 Task: Look for space in Rājākhera, India from 9th June, 2023 to 16th June, 2023 for 2 adults in price range Rs.8000 to Rs.16000. Place can be entire place with 2 bedrooms having 2 beds and 1 bathroom. Property type can be house, flat, guest house. Booking option can be shelf check-in. Required host language is English.
Action: Mouse moved to (495, 61)
Screenshot: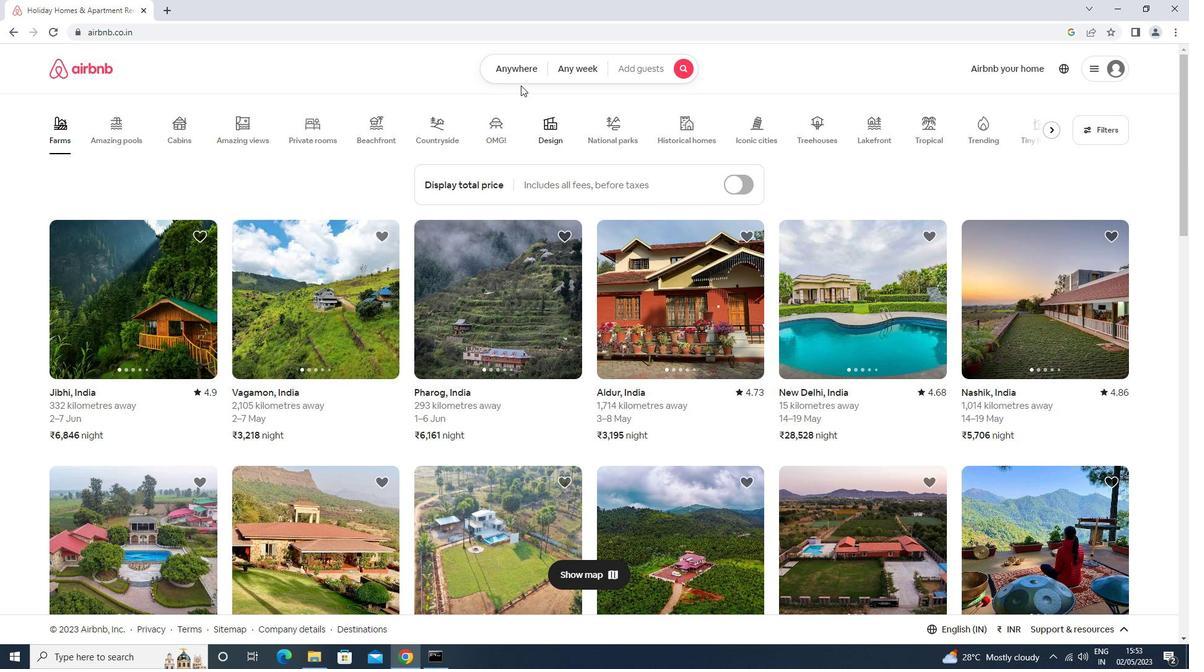 
Action: Mouse pressed left at (495, 61)
Screenshot: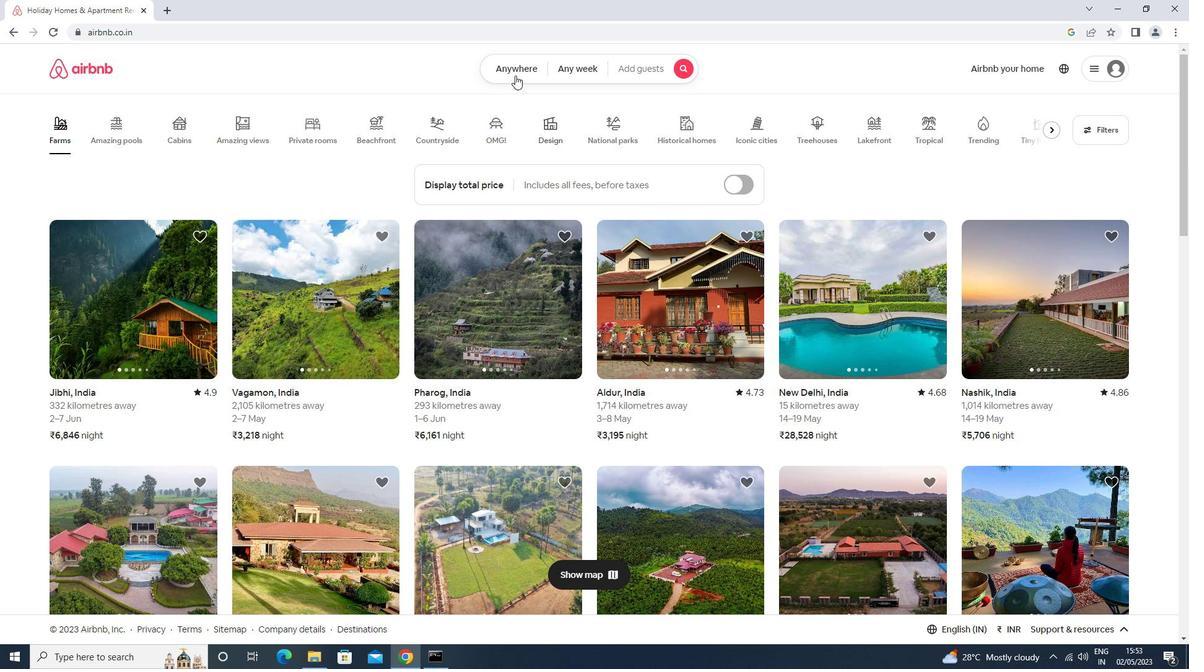 
Action: Mouse moved to (459, 120)
Screenshot: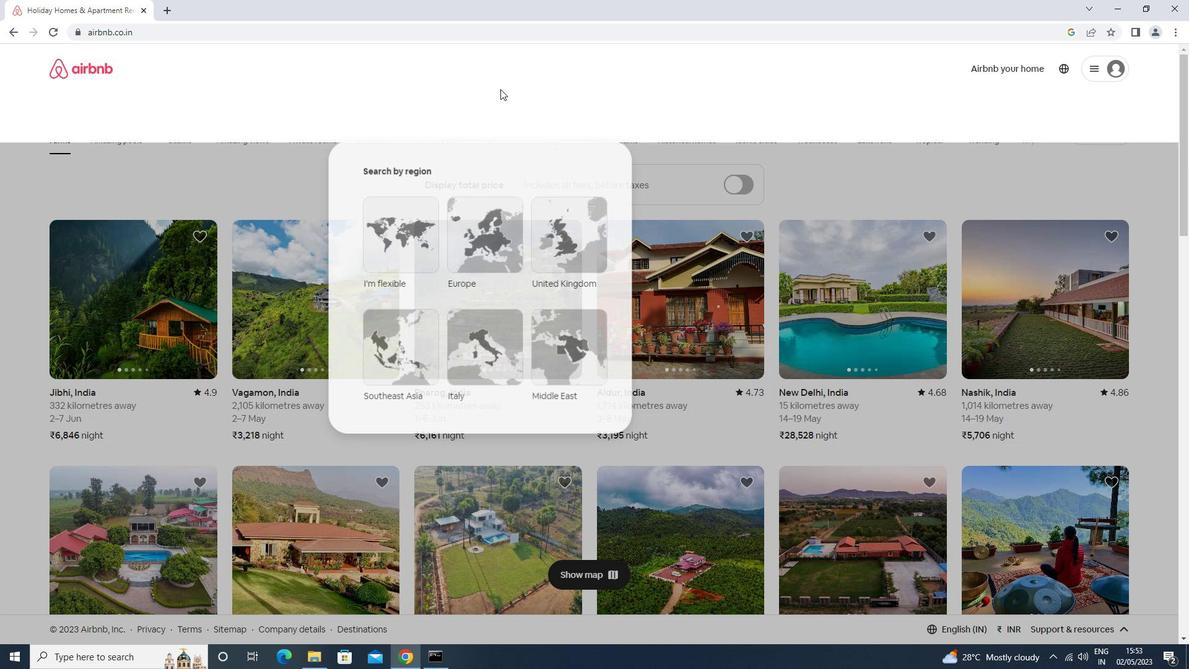 
Action: Mouse pressed left at (459, 120)
Screenshot: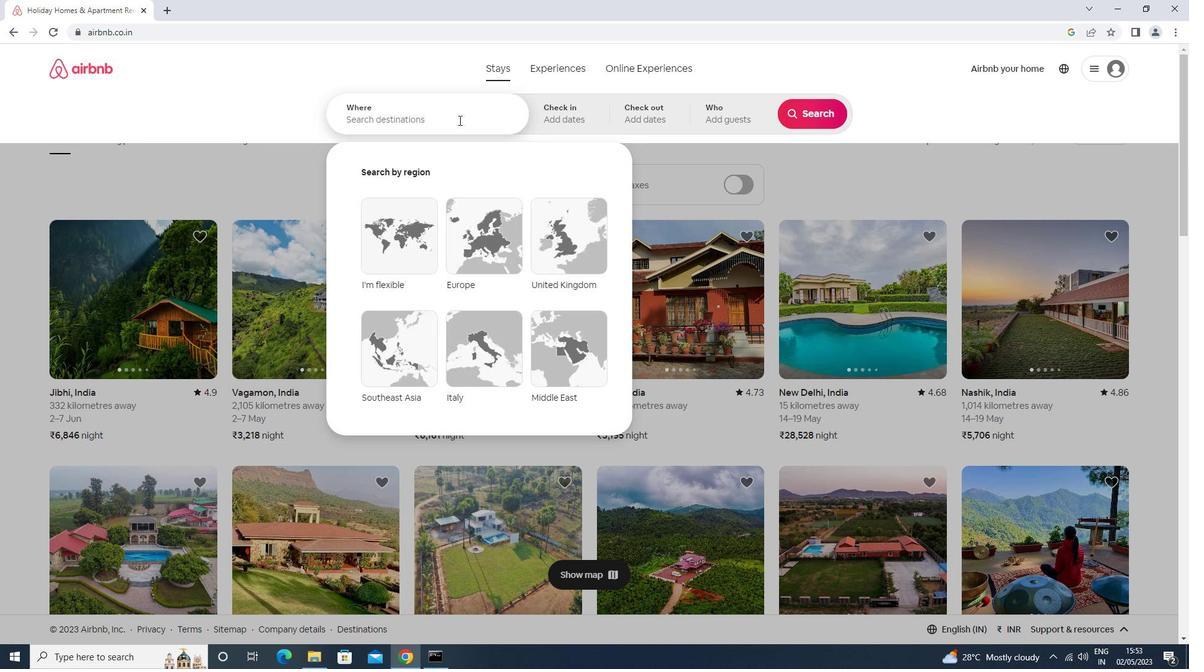 
Action: Key pressed <Key.caps_lock>r<Key.caps_lock>ajakher<Key.down><Key.down><Key.enter>
Screenshot: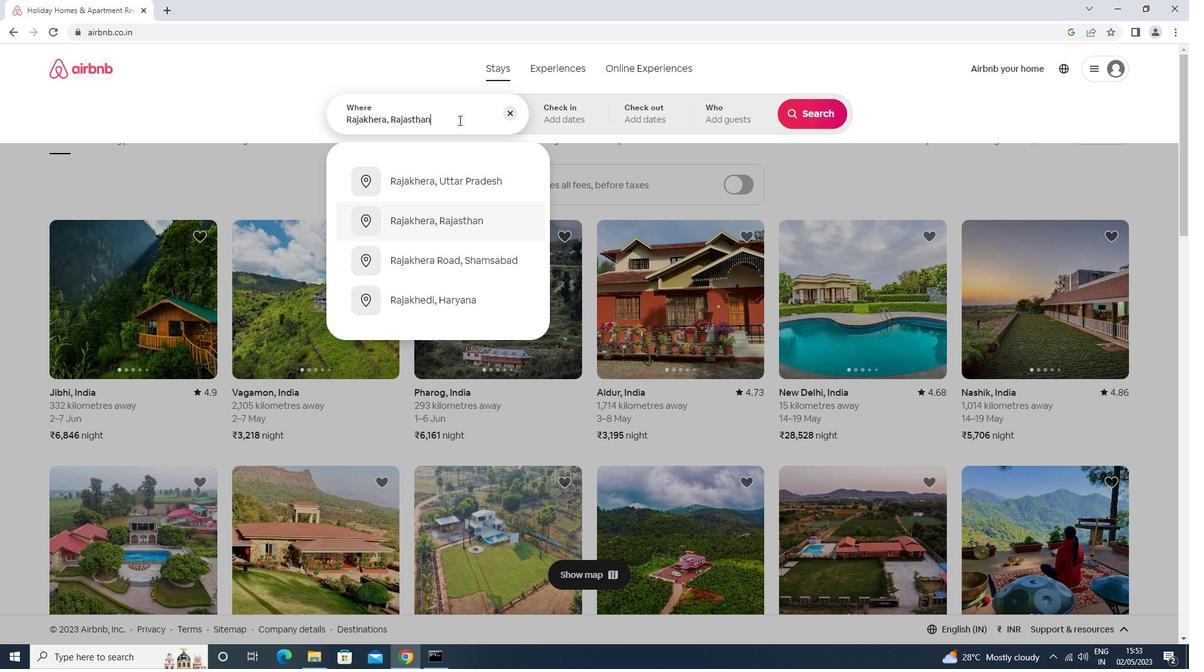 
Action: Mouse moved to (763, 288)
Screenshot: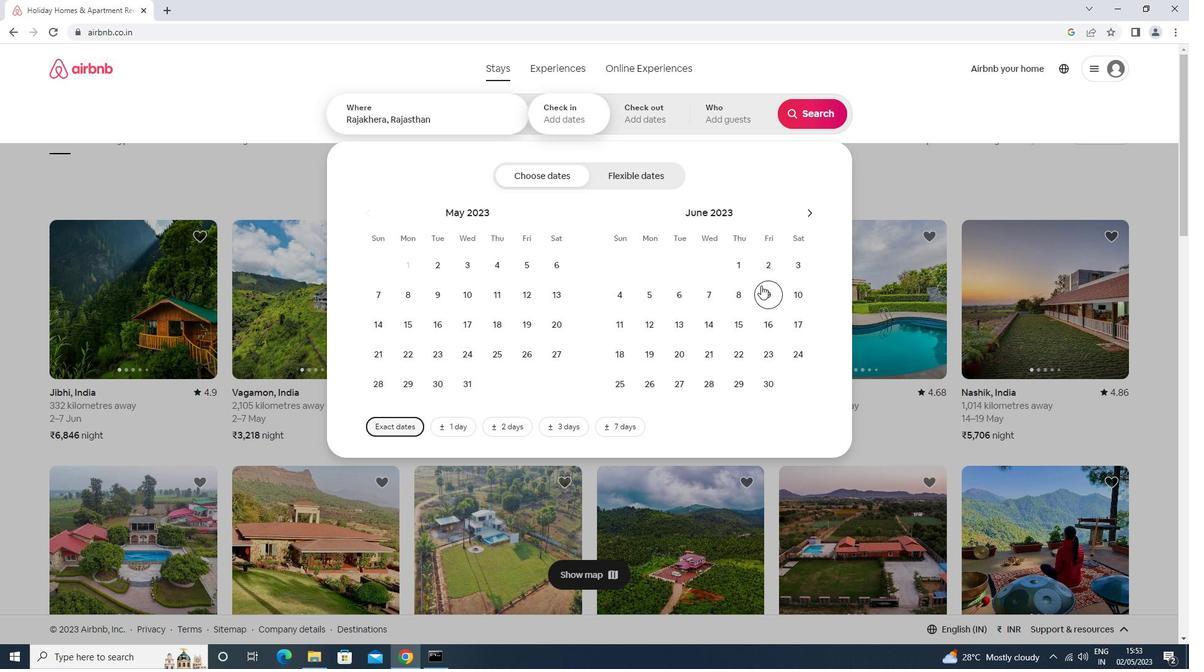 
Action: Mouse pressed left at (763, 288)
Screenshot: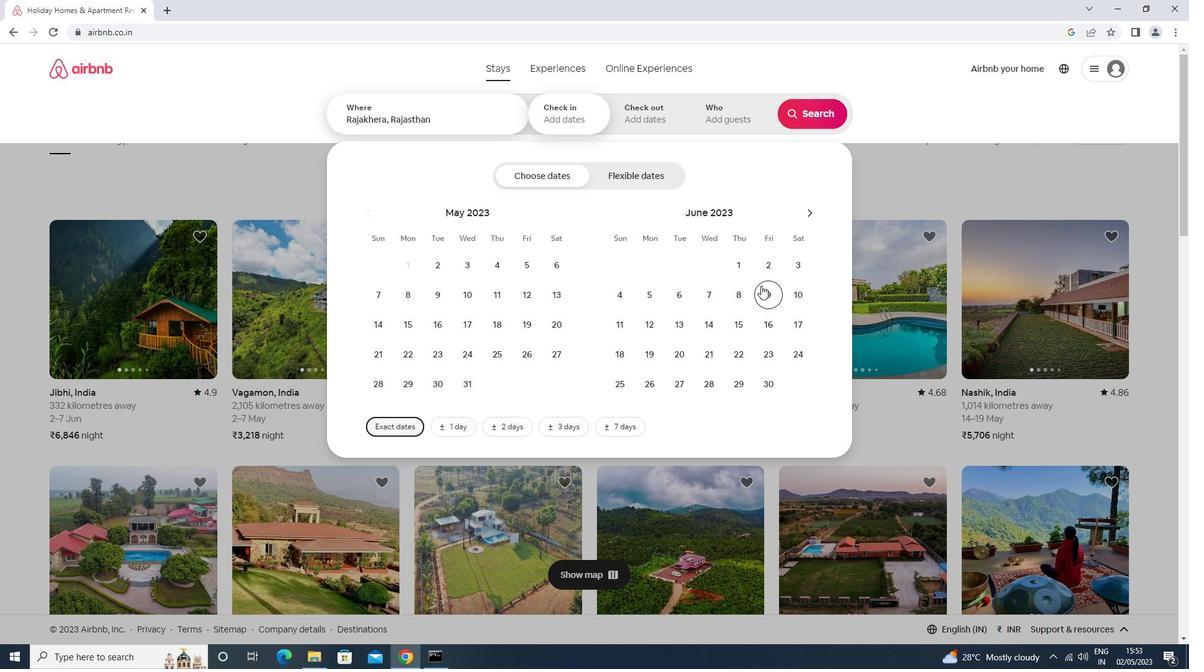 
Action: Mouse moved to (764, 321)
Screenshot: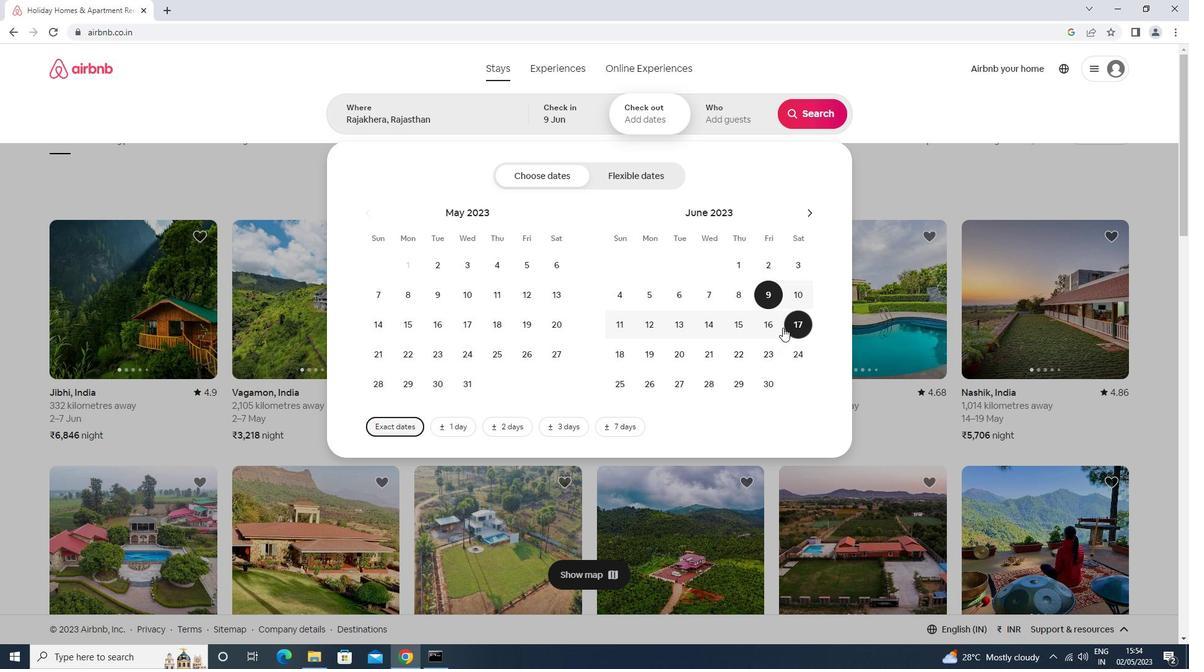 
Action: Mouse pressed left at (764, 321)
Screenshot: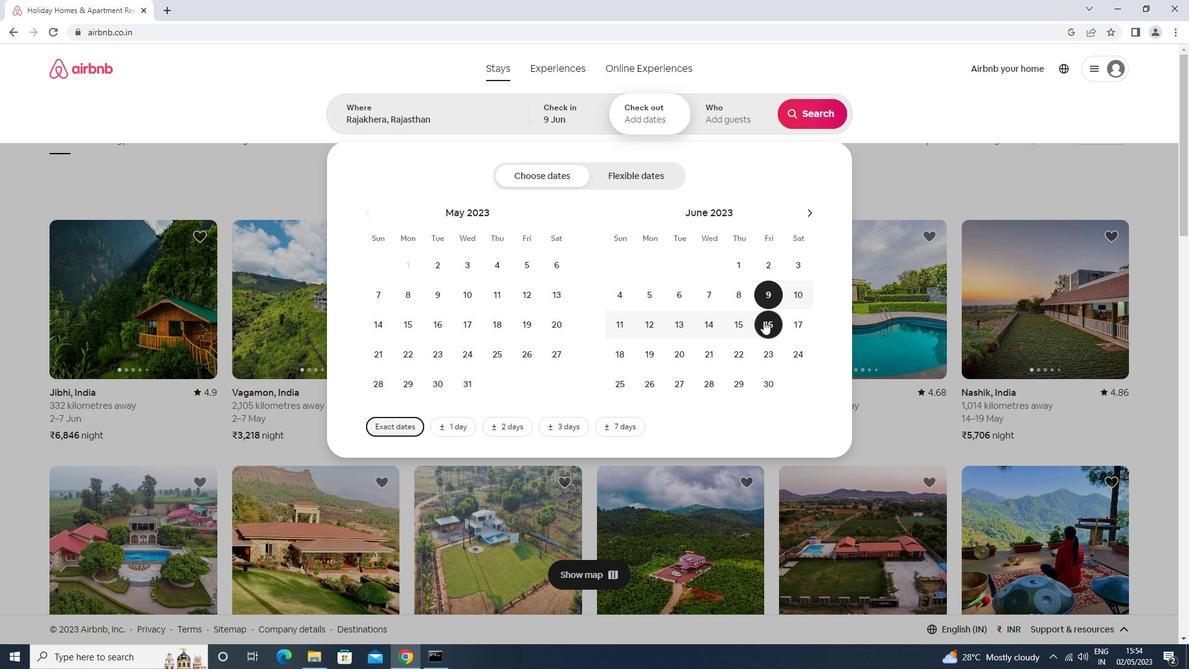 
Action: Mouse moved to (729, 127)
Screenshot: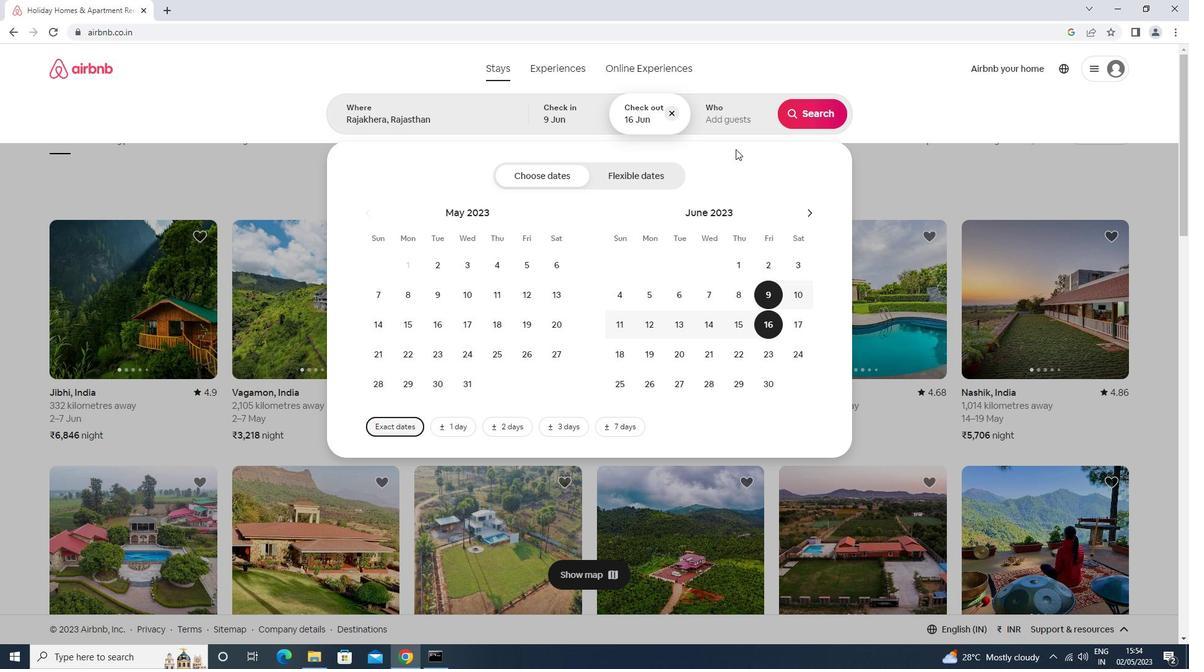 
Action: Mouse pressed left at (729, 127)
Screenshot: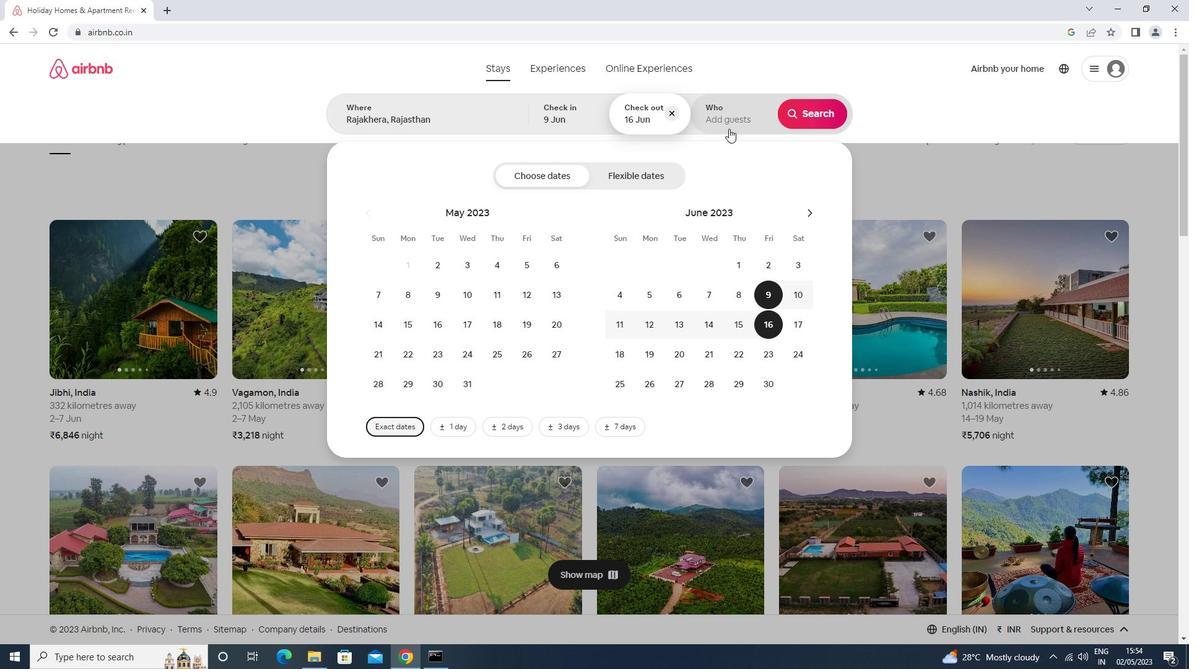 
Action: Mouse moved to (812, 177)
Screenshot: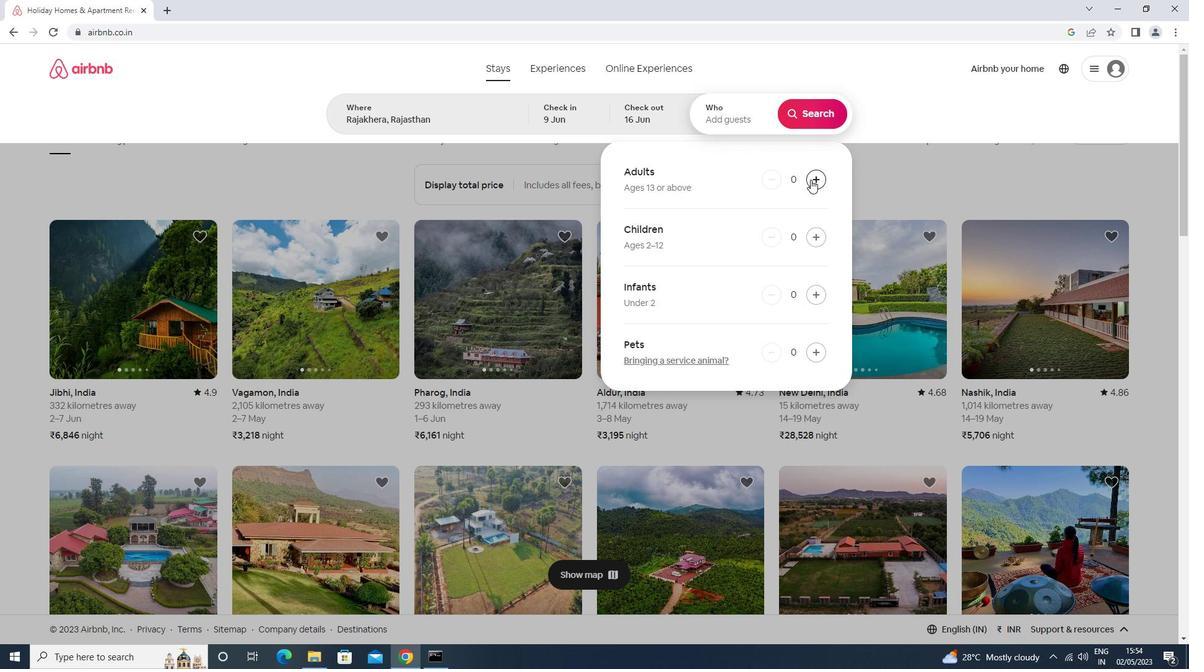 
Action: Mouse pressed left at (812, 177)
Screenshot: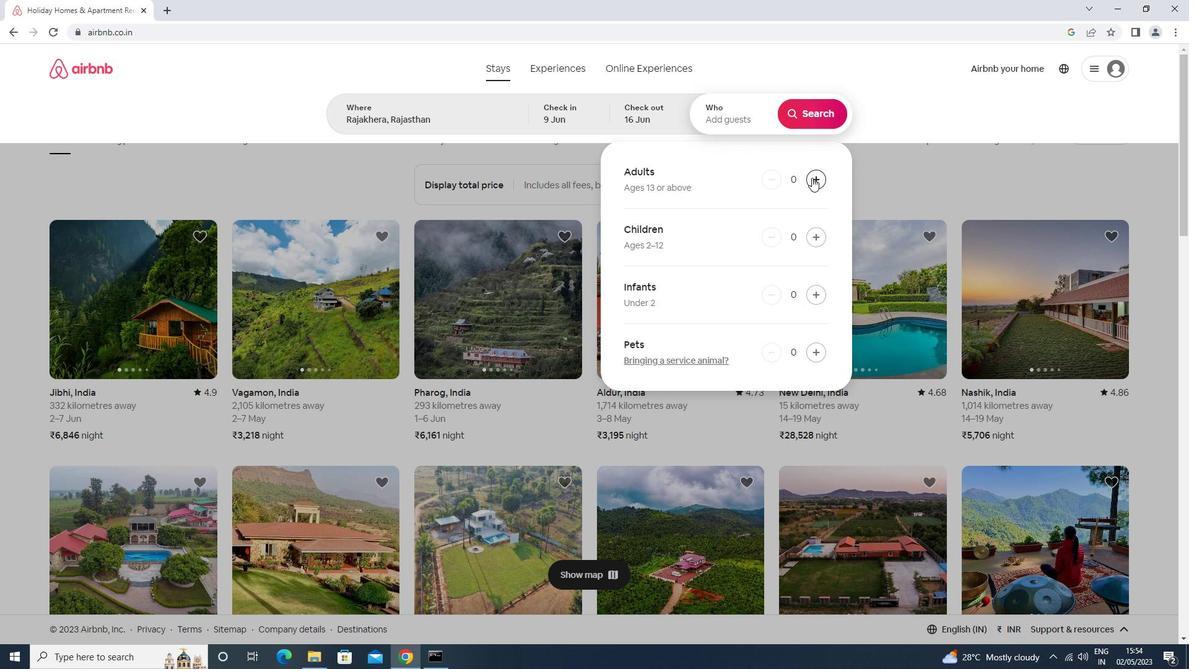 
Action: Mouse pressed left at (812, 177)
Screenshot: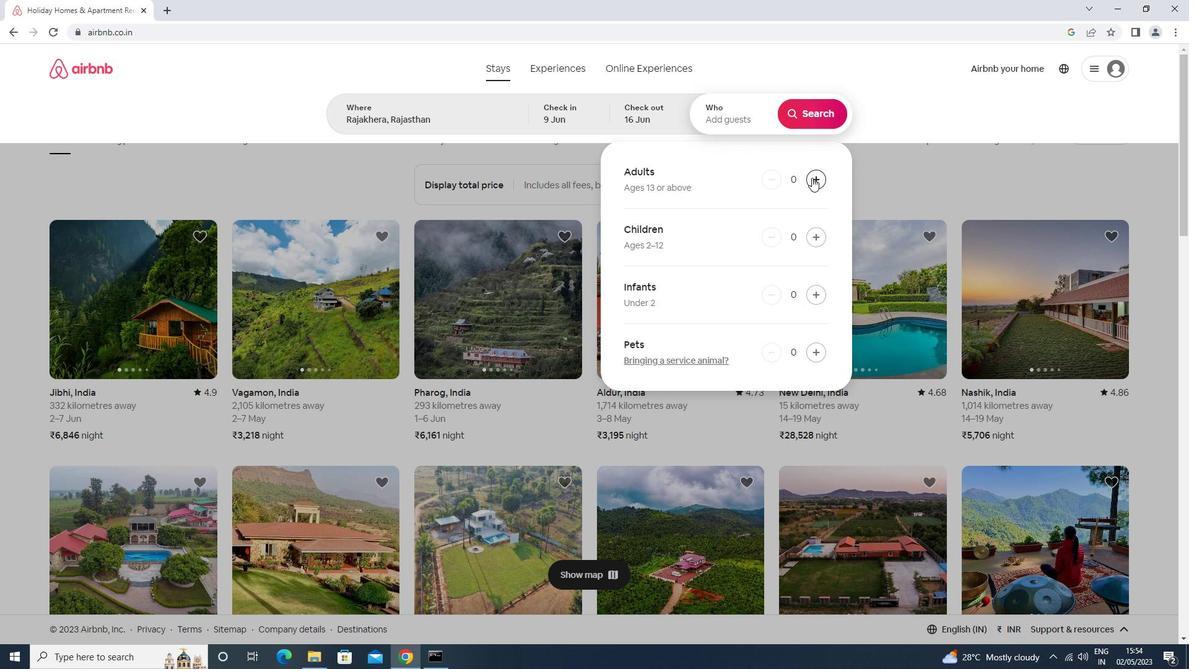 
Action: Mouse moved to (814, 111)
Screenshot: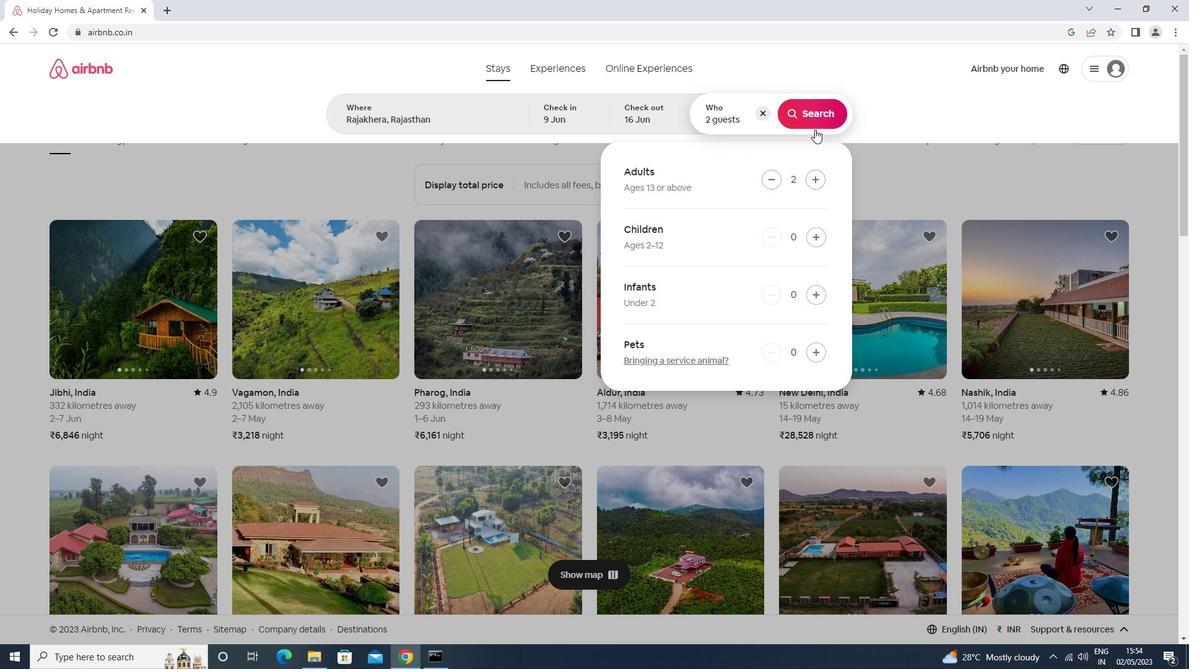 
Action: Mouse pressed left at (814, 111)
Screenshot: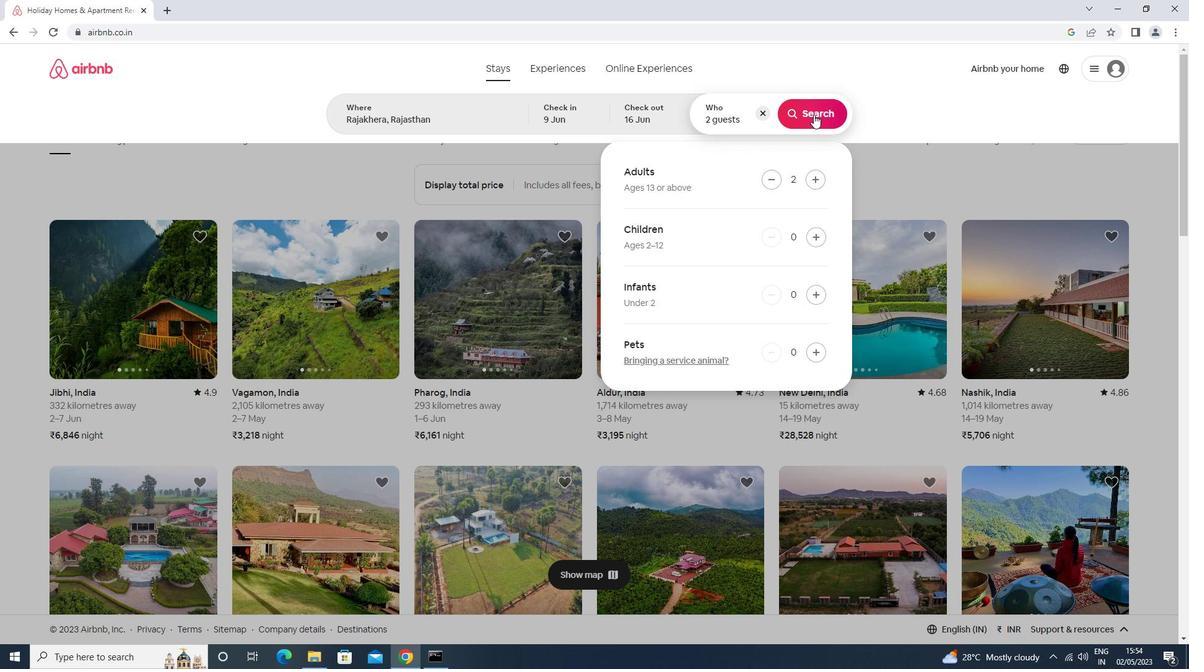 
Action: Mouse moved to (1134, 114)
Screenshot: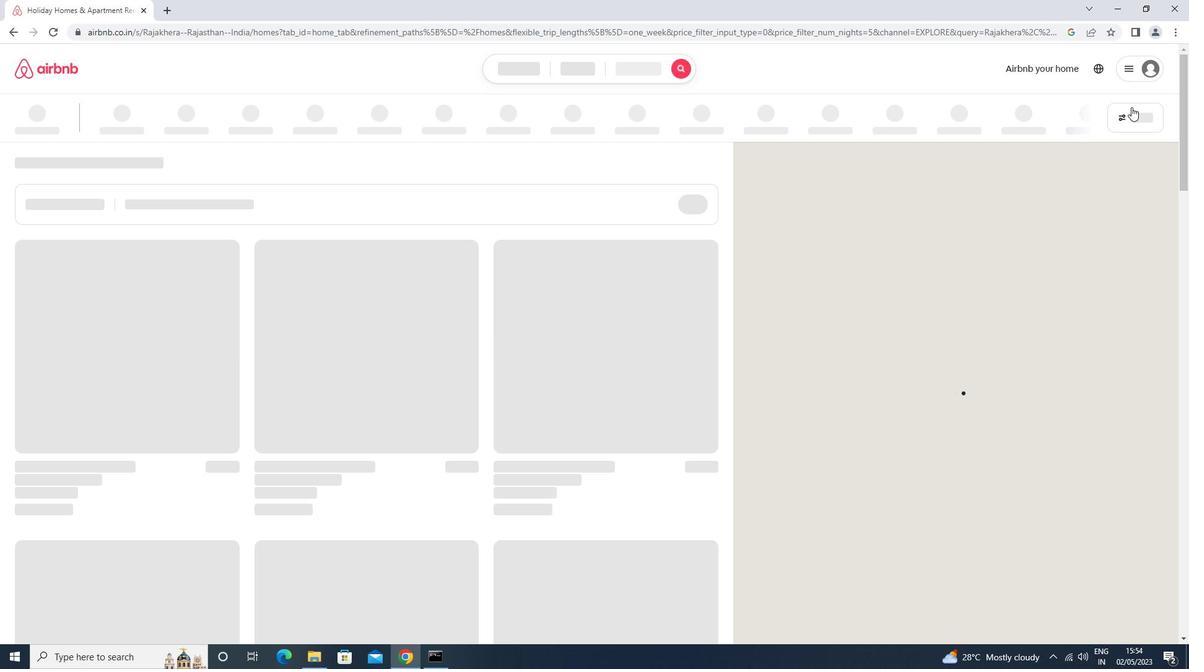 
Action: Mouse pressed left at (1134, 114)
Screenshot: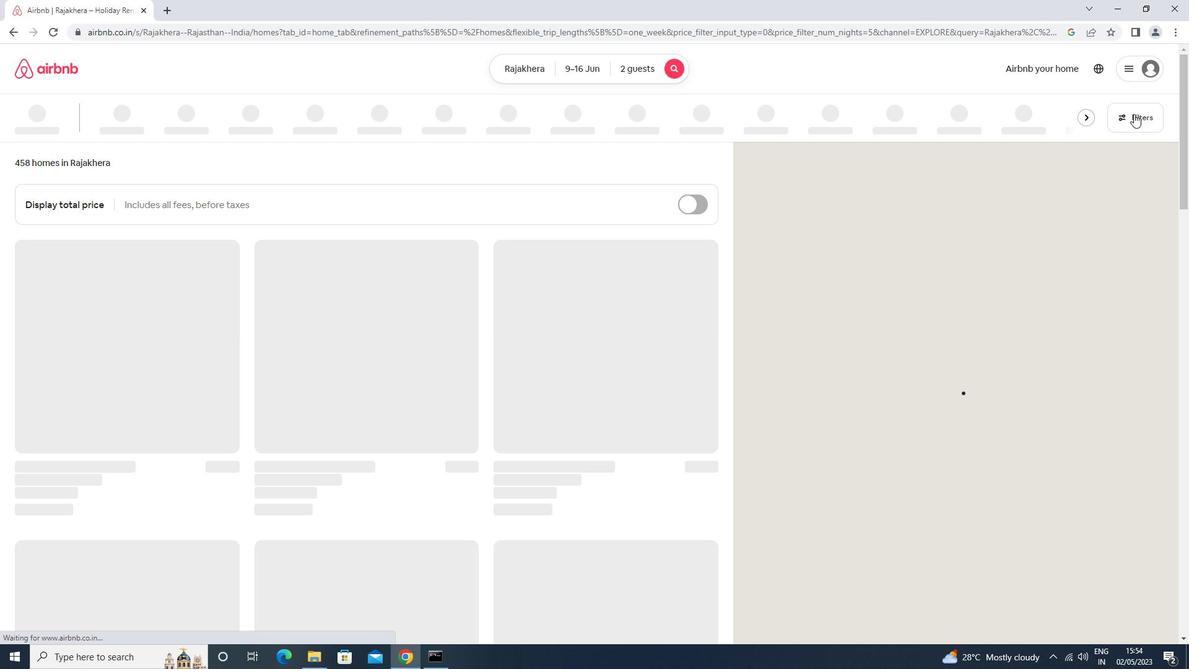 
Action: Mouse moved to (518, 274)
Screenshot: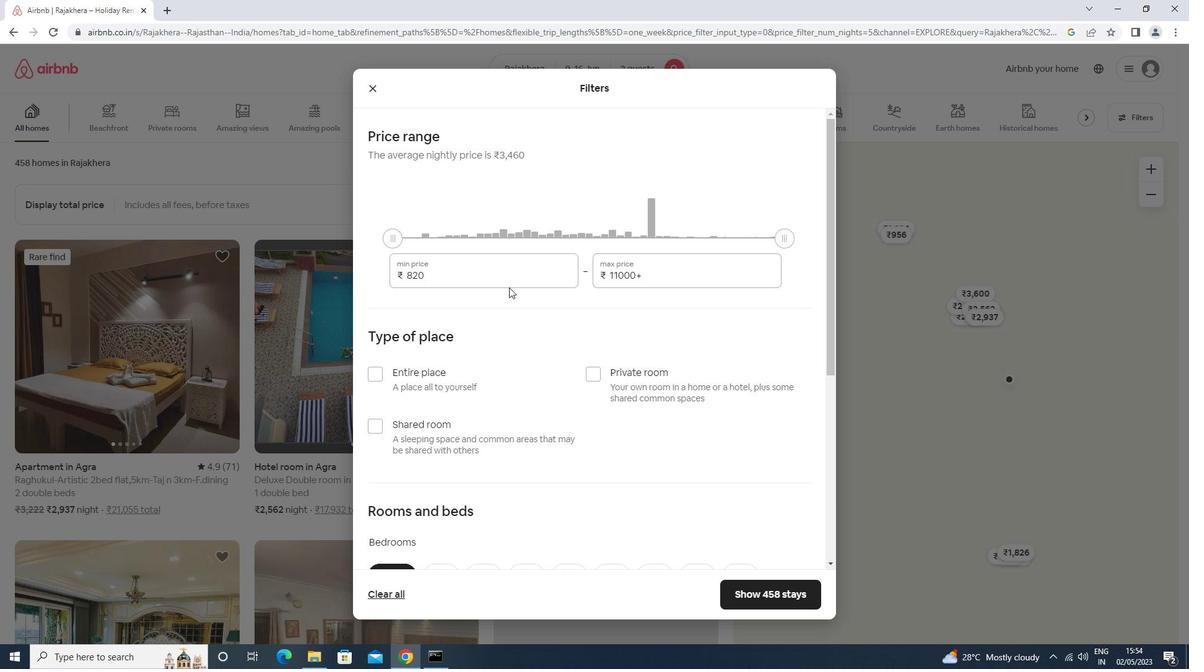 
Action: Mouse pressed left at (518, 274)
Screenshot: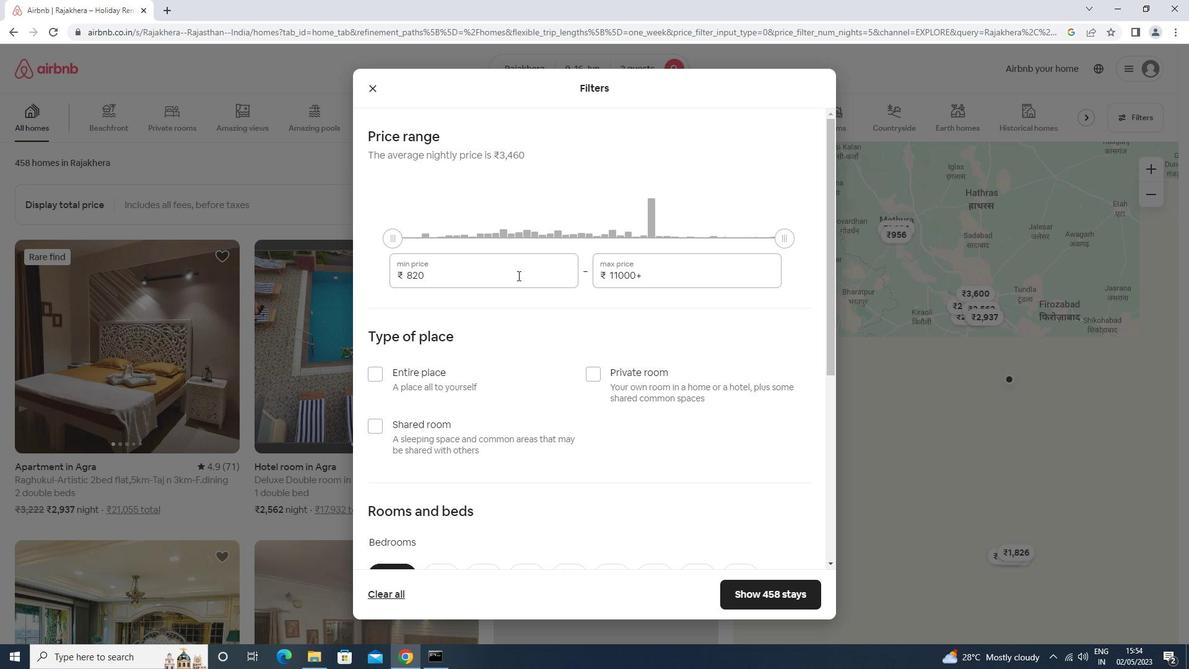 
Action: Key pressed <Key.backspace><Key.backspace><Key.backspace><Key.backspace><Key.backspace><Key.backspace><Key.backspace><Key.backspace>8000<Key.tab>16000
Screenshot: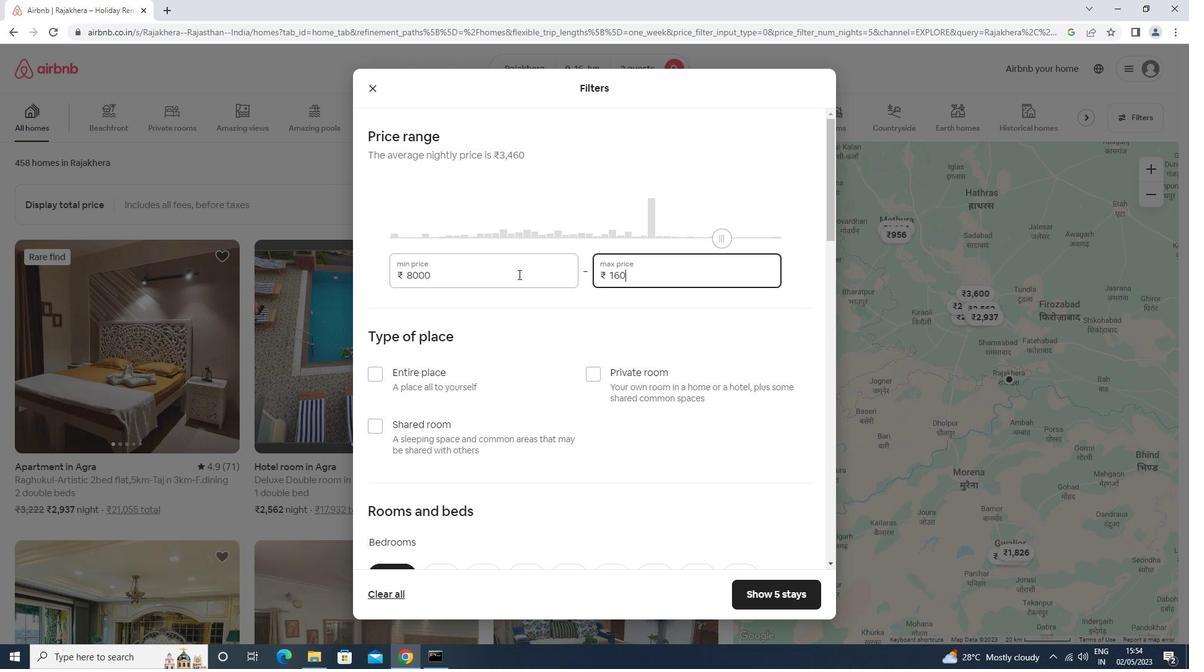 
Action: Mouse moved to (426, 378)
Screenshot: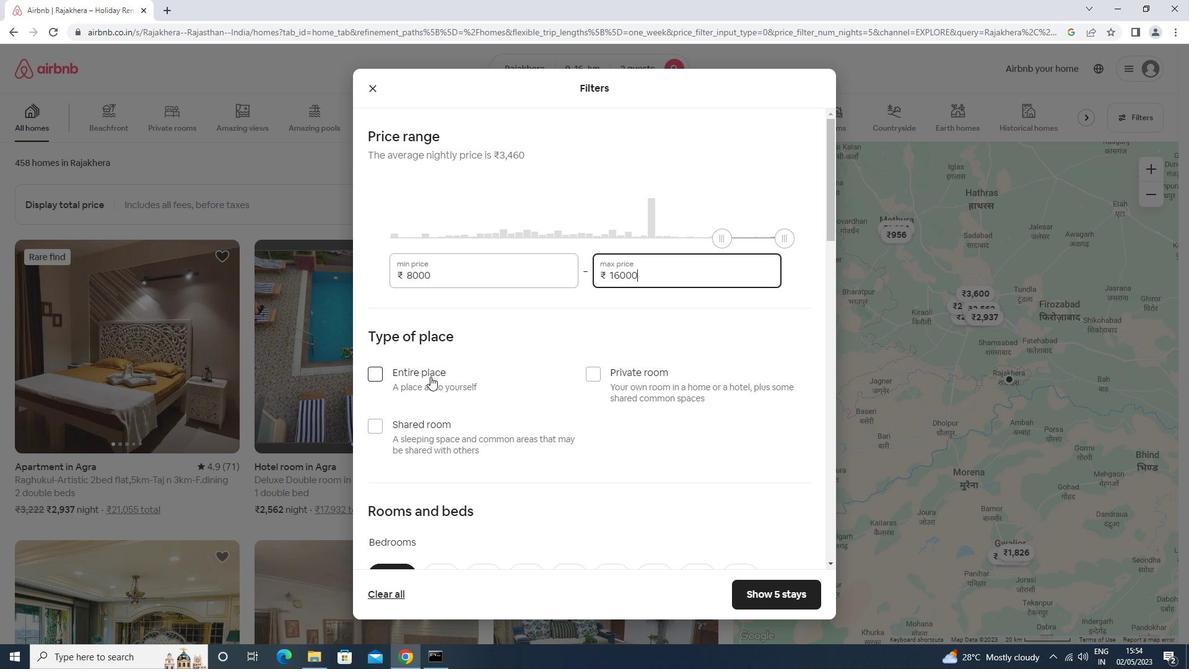 
Action: Mouse pressed left at (426, 378)
Screenshot: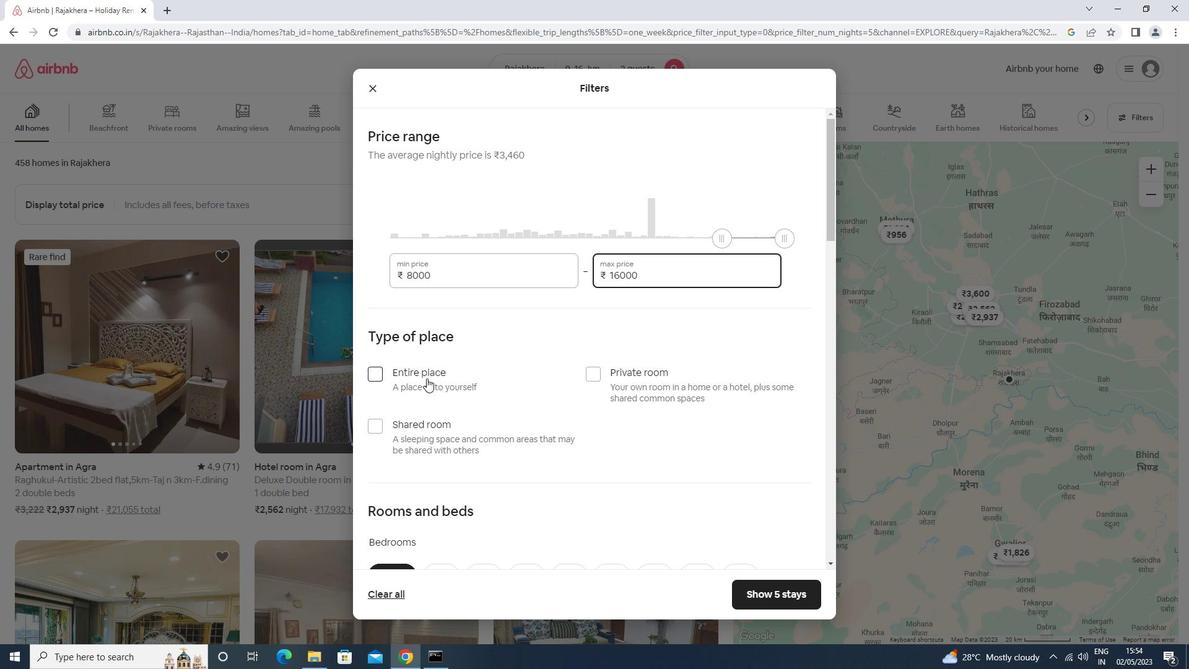 
Action: Mouse scrolled (426, 378) with delta (0, 0)
Screenshot: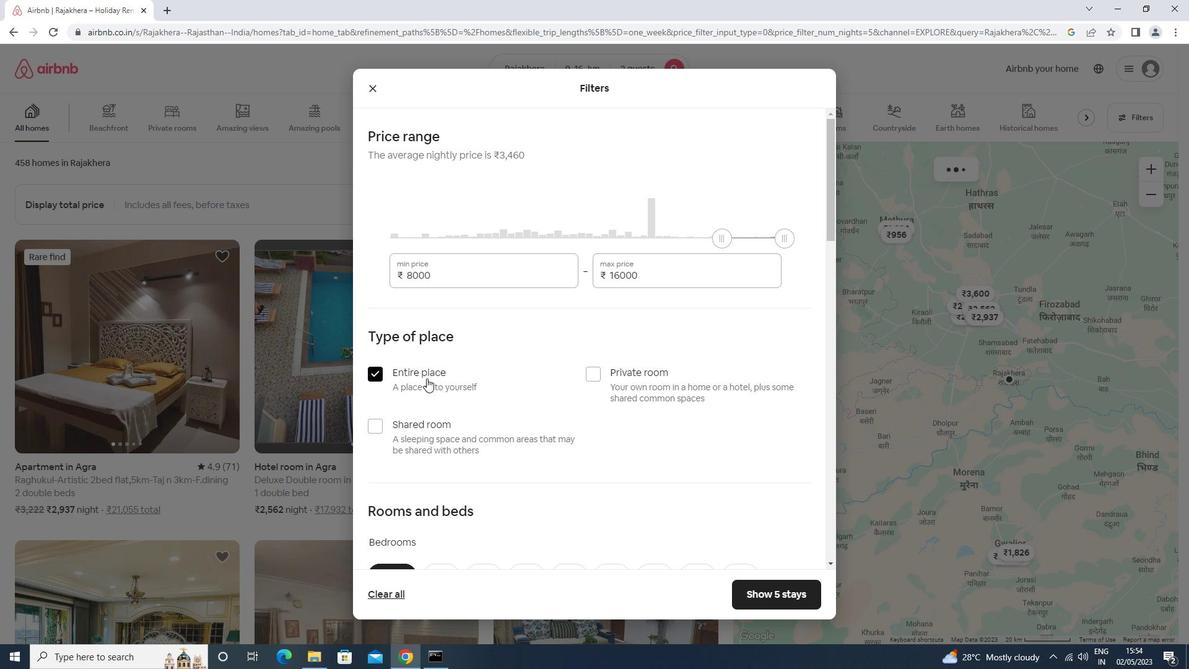 
Action: Mouse scrolled (426, 378) with delta (0, 0)
Screenshot: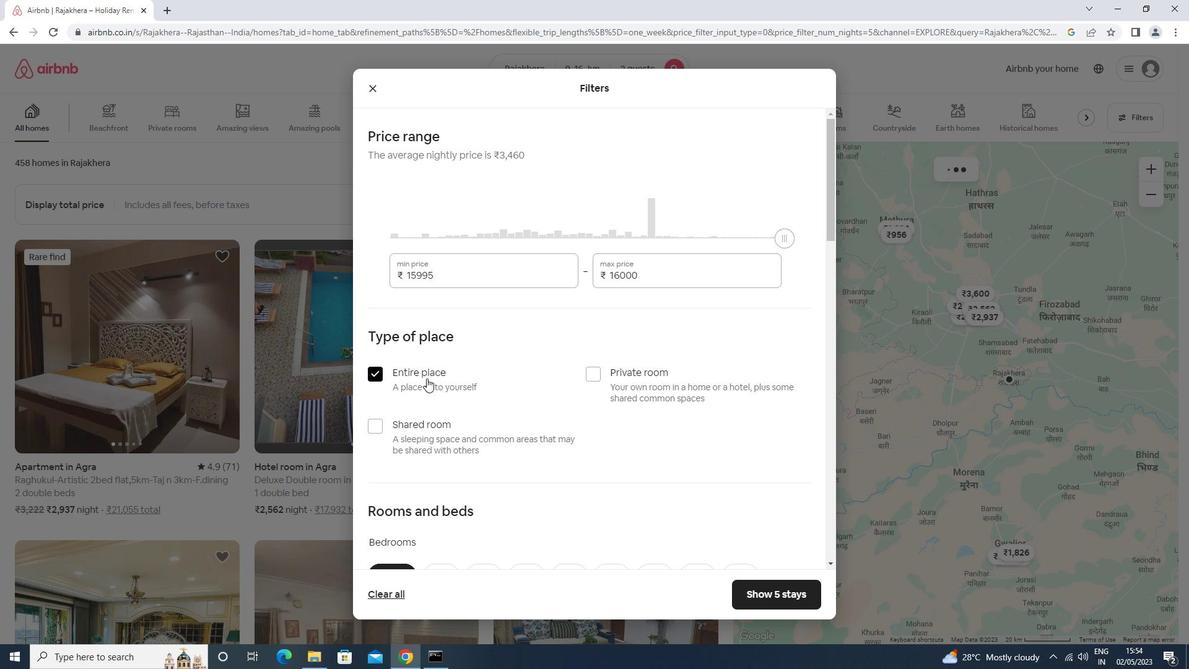 
Action: Mouse moved to (487, 456)
Screenshot: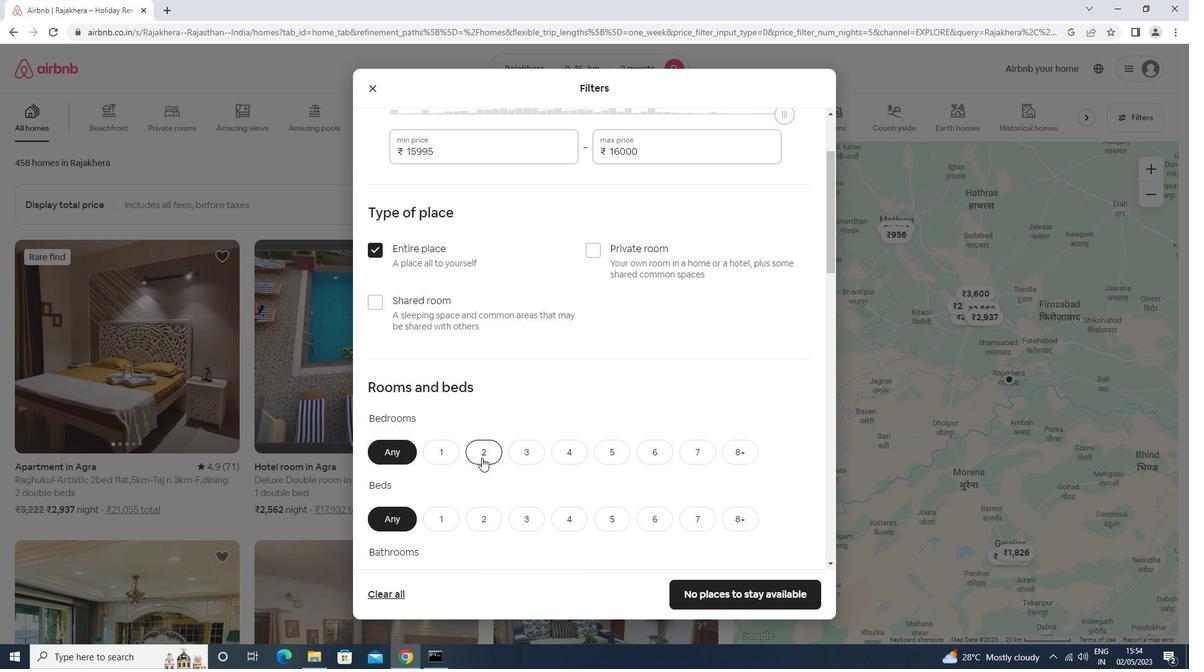 
Action: Mouse pressed left at (487, 456)
Screenshot: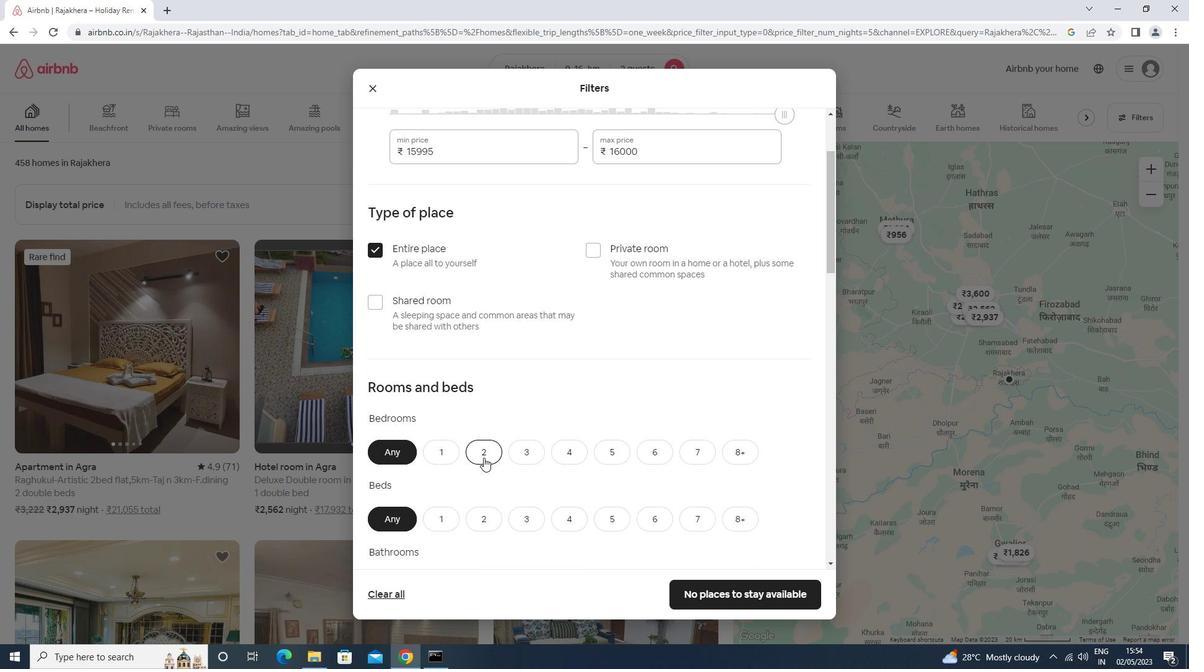 
Action: Mouse scrolled (487, 455) with delta (0, 0)
Screenshot: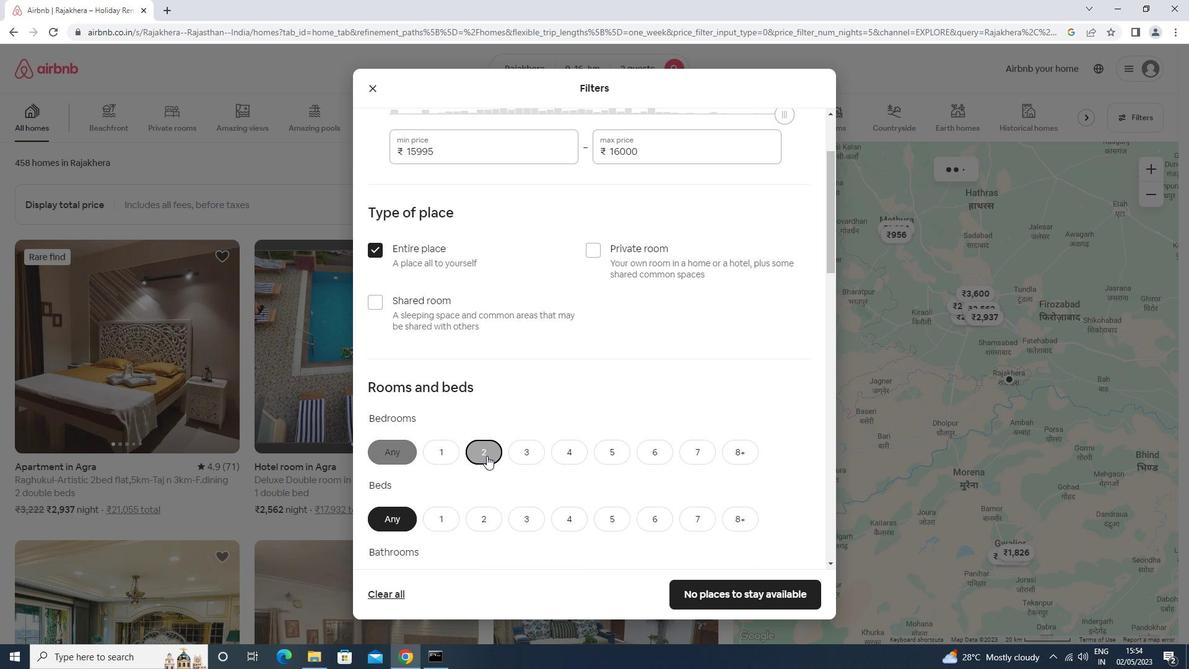
Action: Mouse scrolled (487, 455) with delta (0, 0)
Screenshot: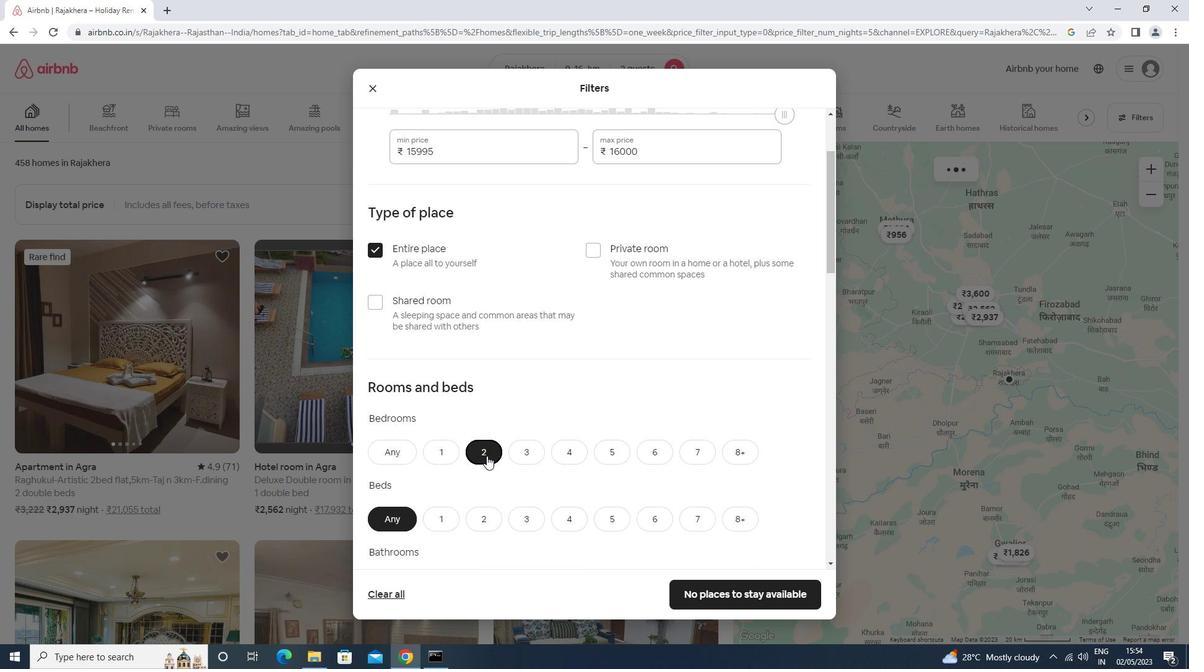 
Action: Mouse scrolled (487, 455) with delta (0, 0)
Screenshot: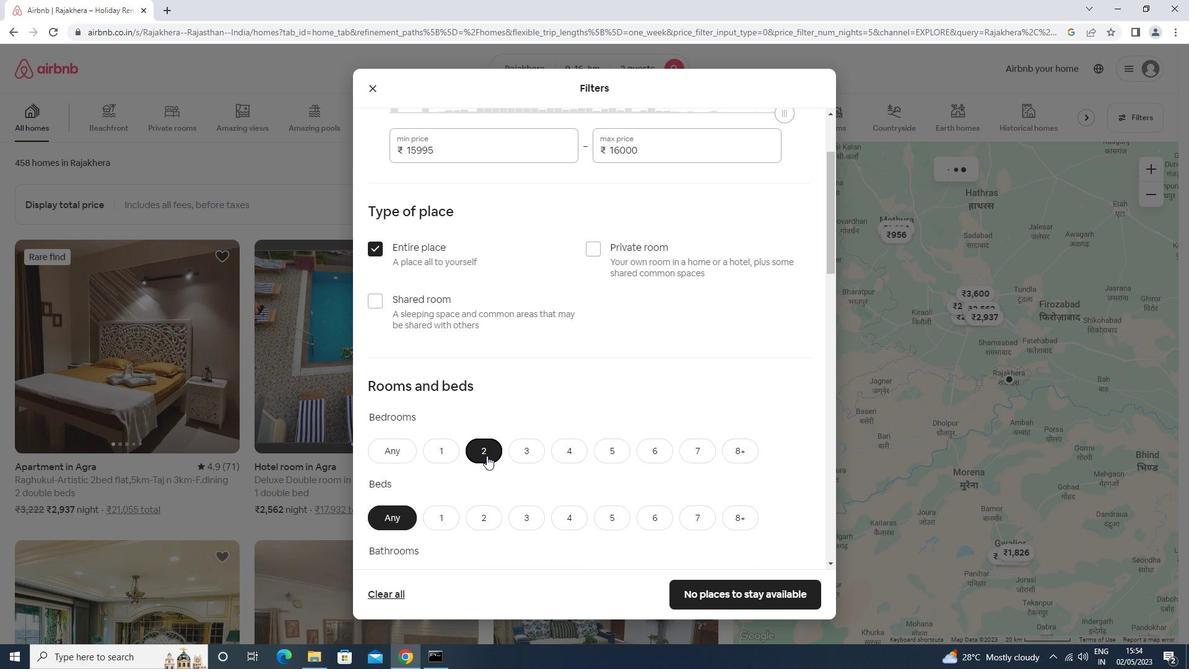 
Action: Mouse moved to (487, 342)
Screenshot: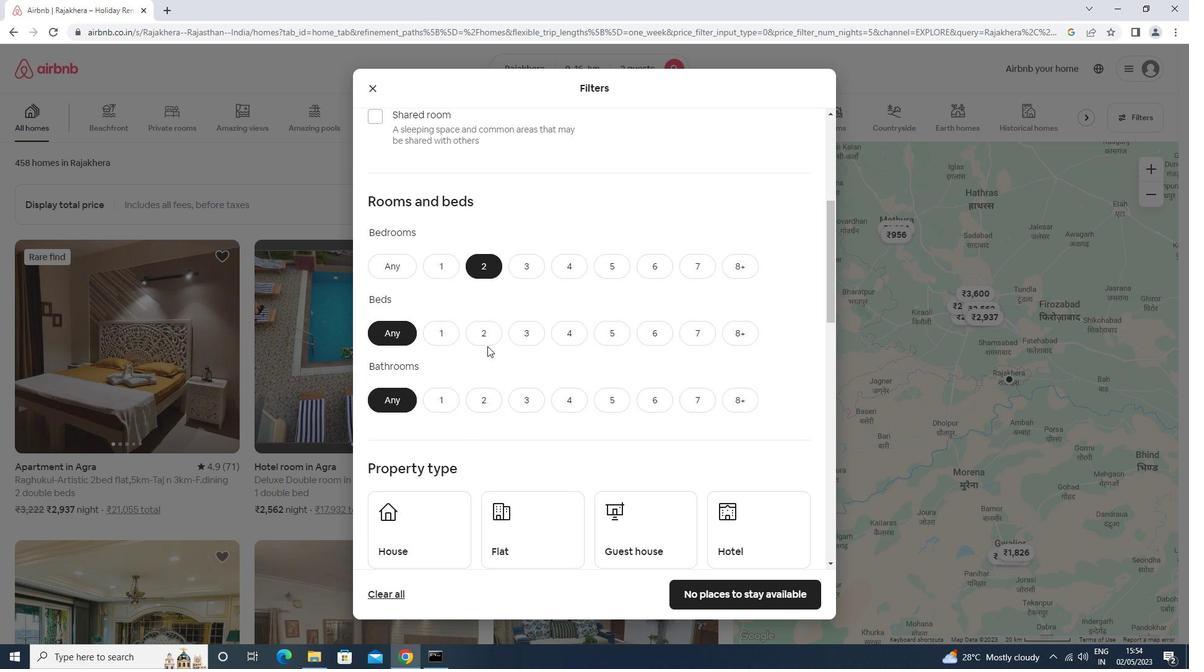 
Action: Mouse pressed left at (487, 342)
Screenshot: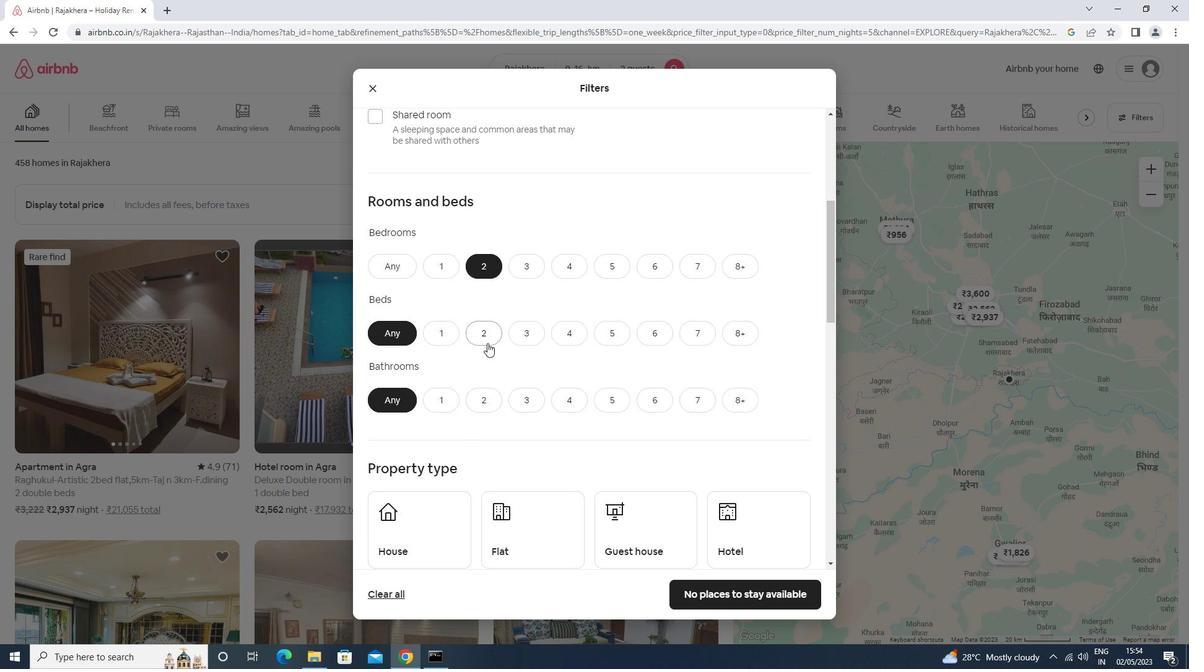 
Action: Mouse moved to (444, 404)
Screenshot: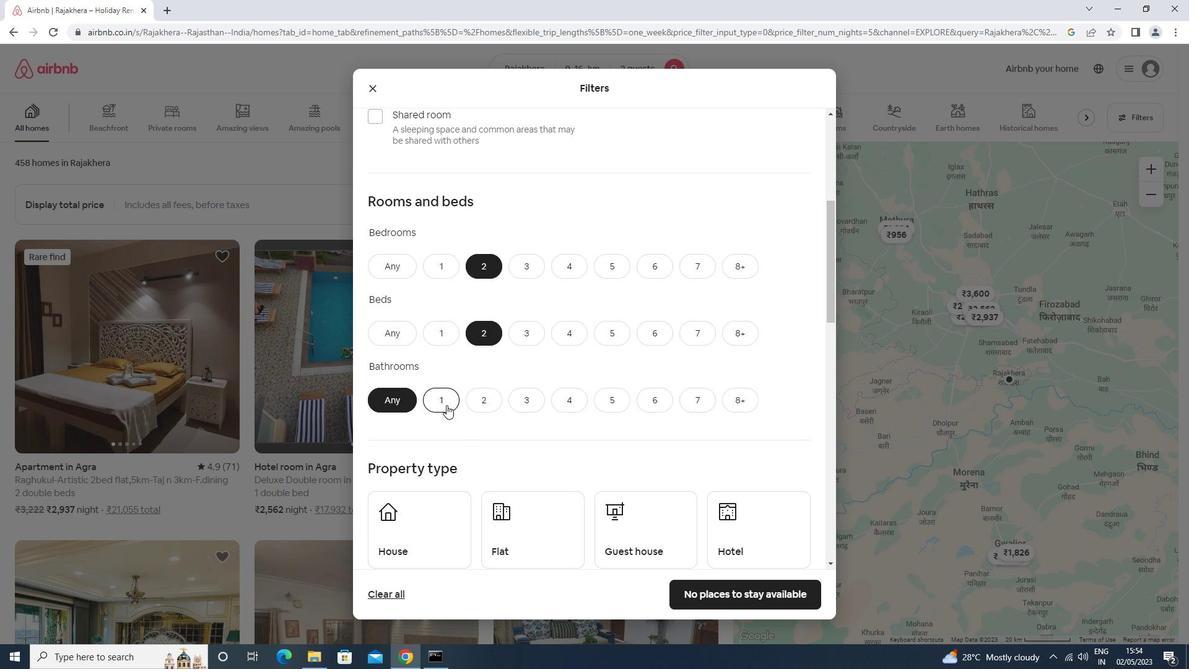 
Action: Mouse pressed left at (444, 404)
Screenshot: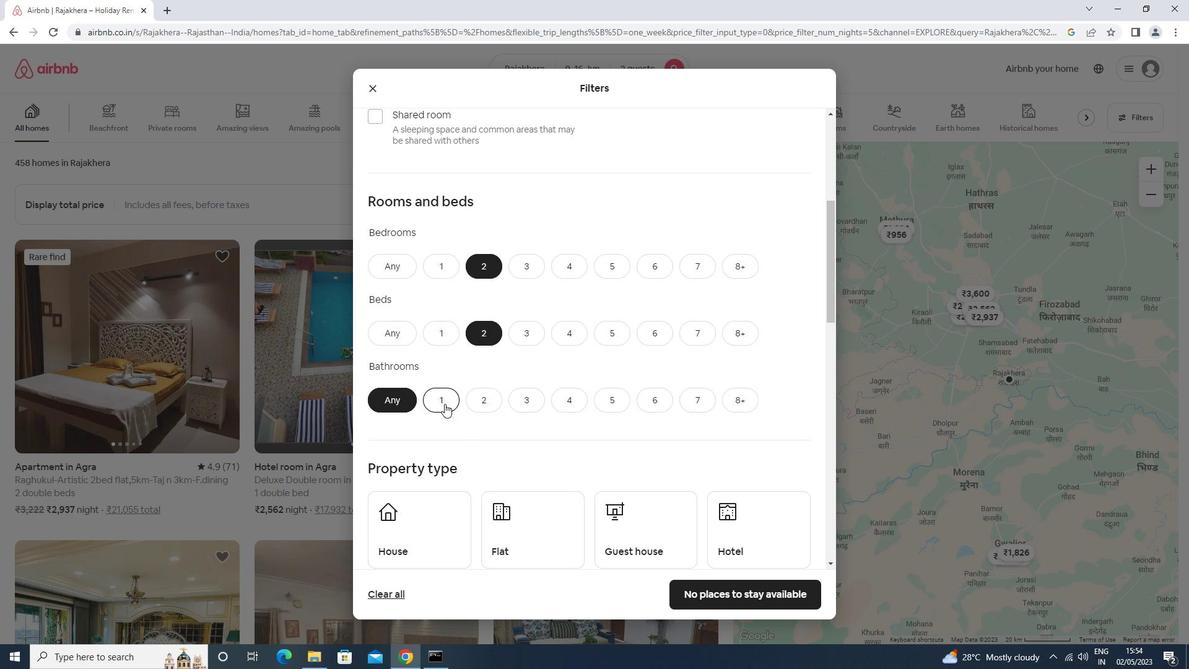 
Action: Mouse moved to (444, 404)
Screenshot: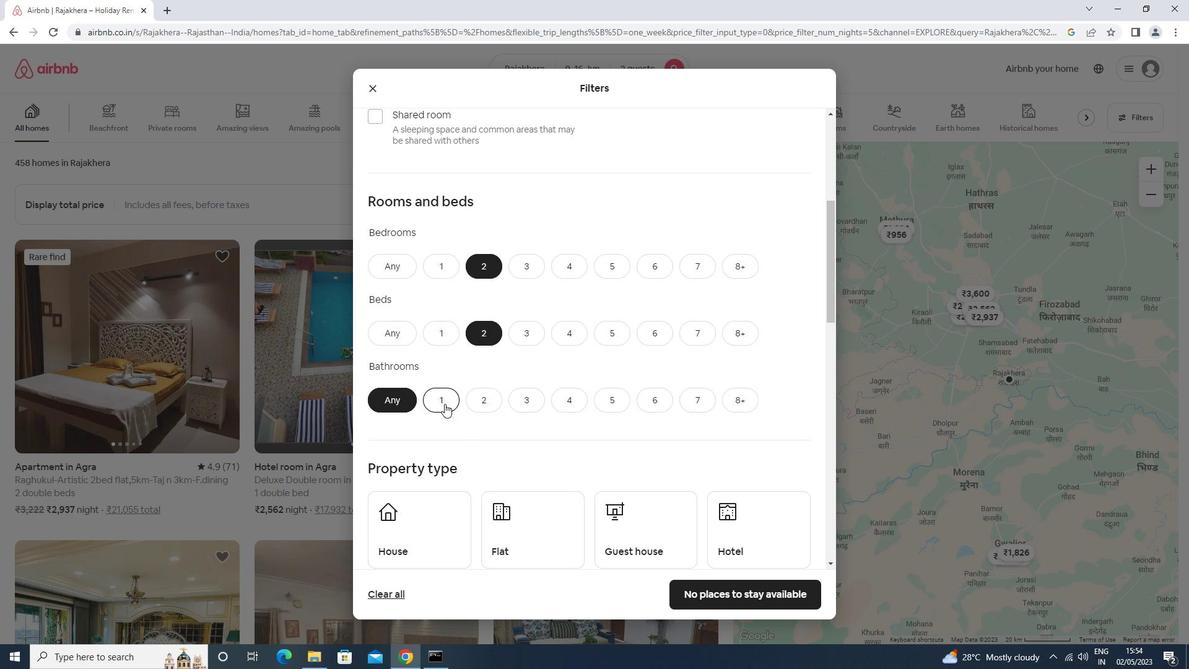 
Action: Mouse scrolled (444, 403) with delta (0, 0)
Screenshot: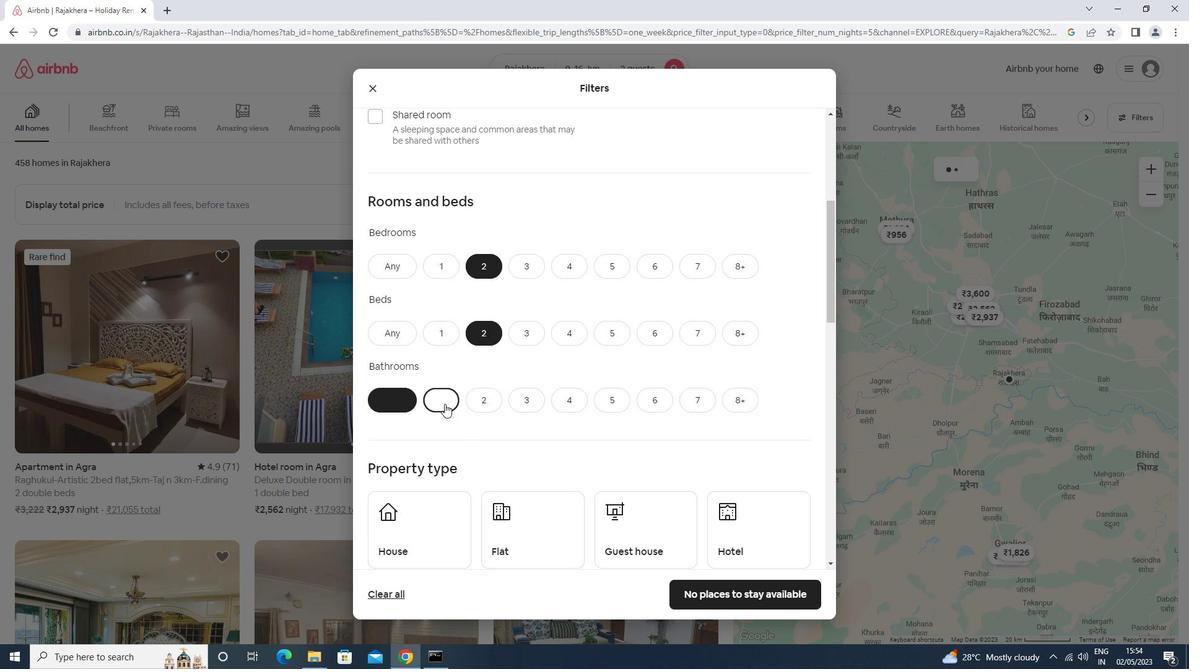 
Action: Mouse scrolled (444, 403) with delta (0, 0)
Screenshot: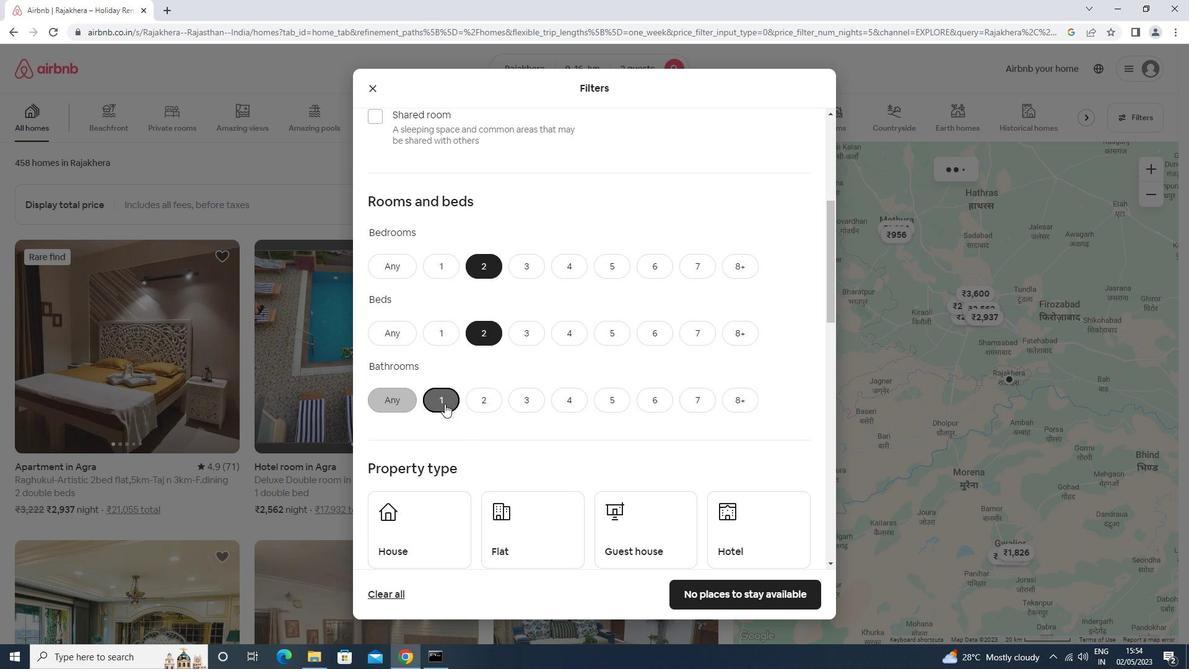 
Action: Mouse scrolled (444, 403) with delta (0, 0)
Screenshot: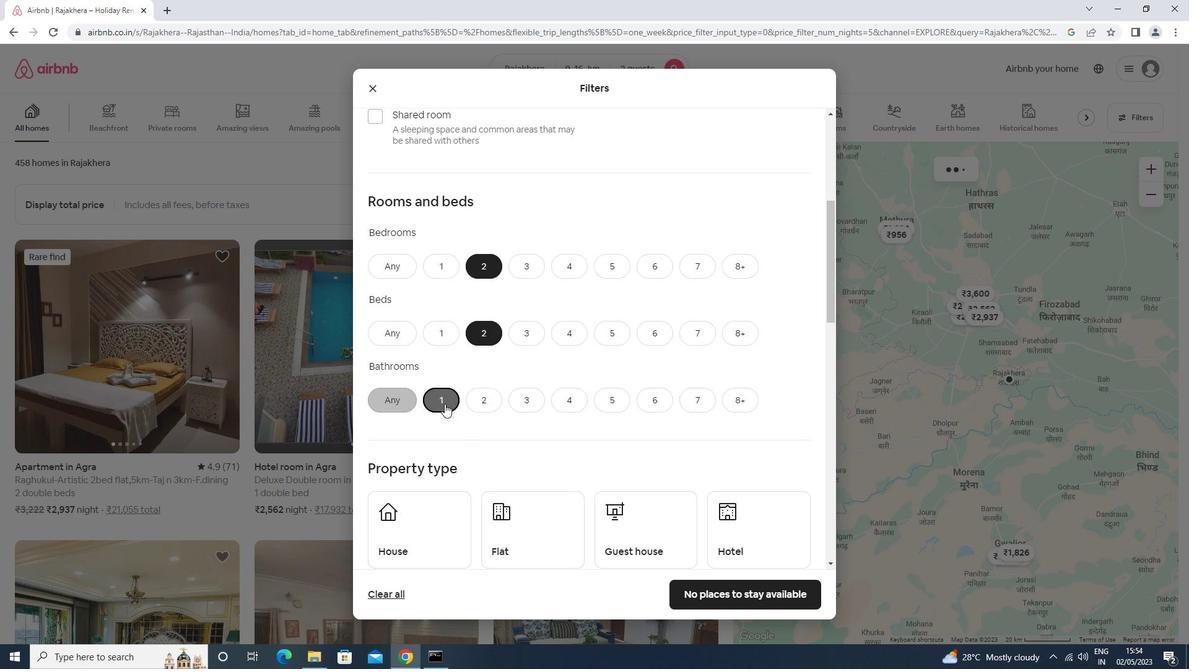 
Action: Mouse scrolled (444, 403) with delta (0, 0)
Screenshot: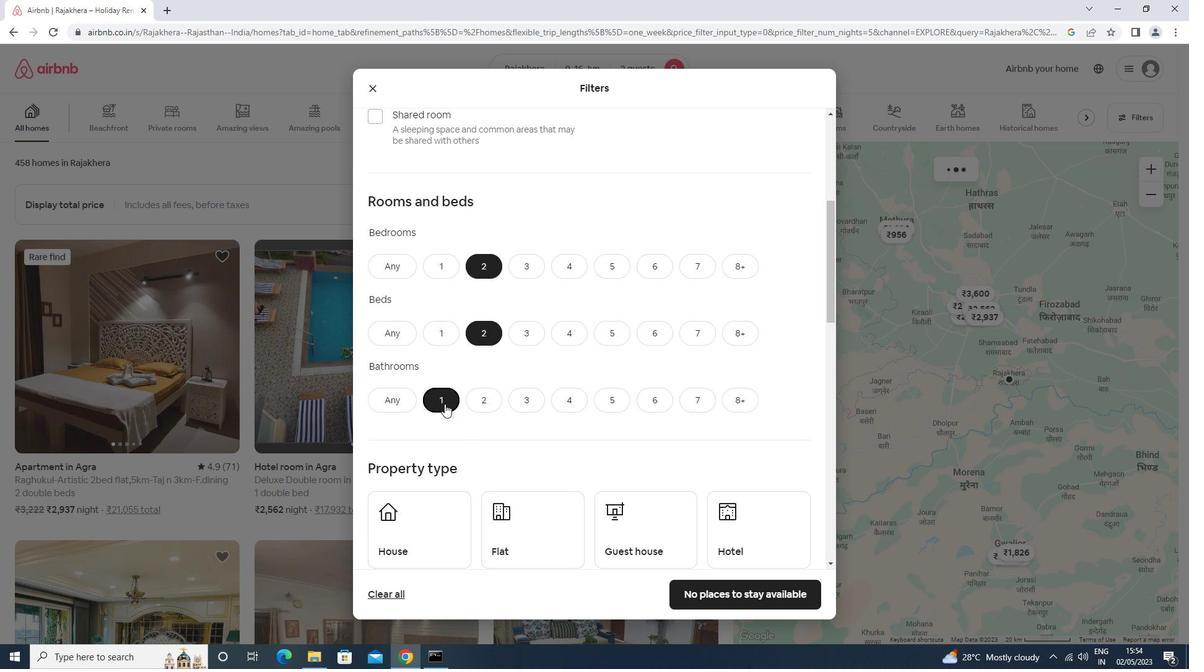 
Action: Mouse moved to (437, 311)
Screenshot: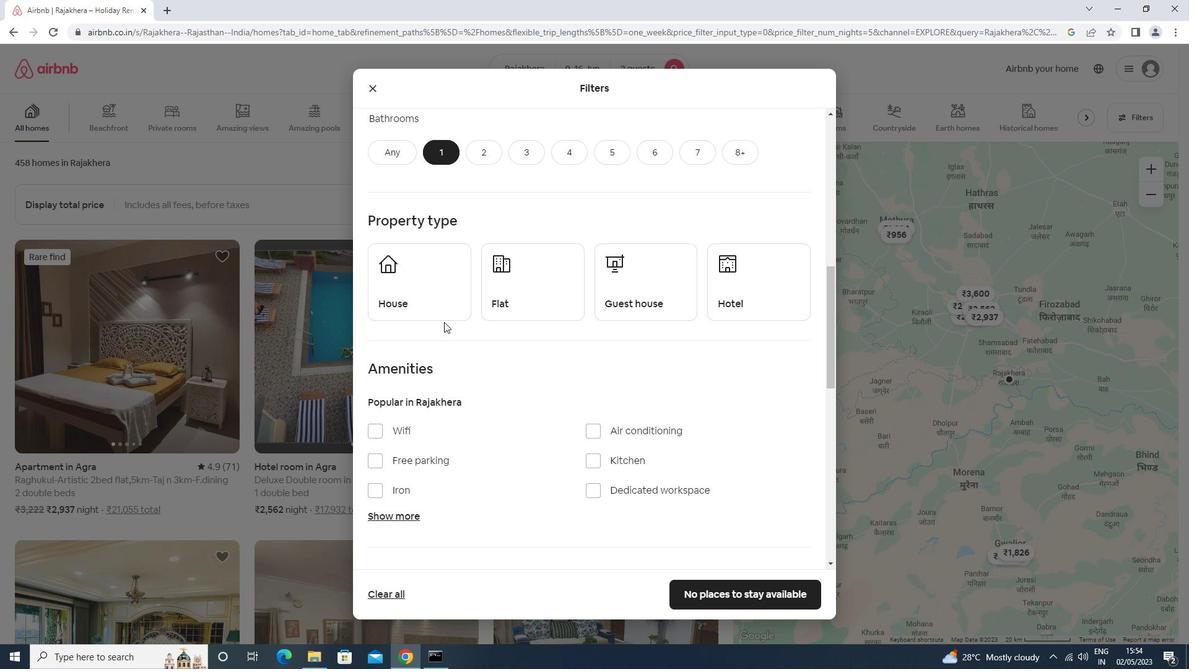 
Action: Mouse pressed left at (437, 311)
Screenshot: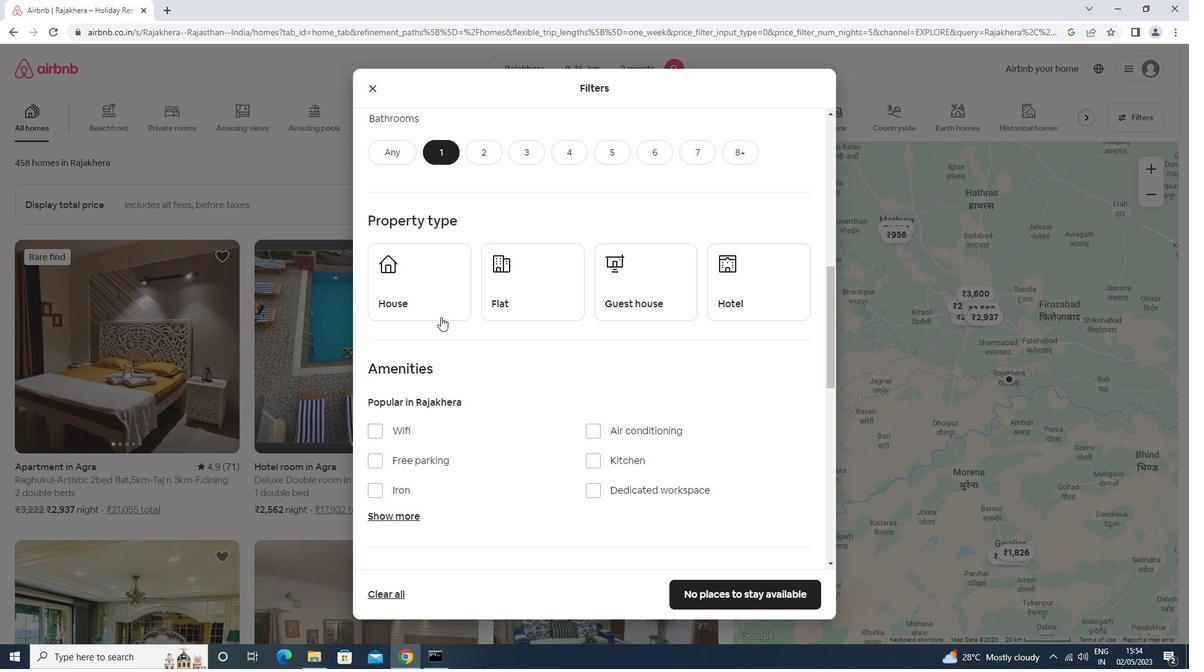 
Action: Mouse moved to (544, 294)
Screenshot: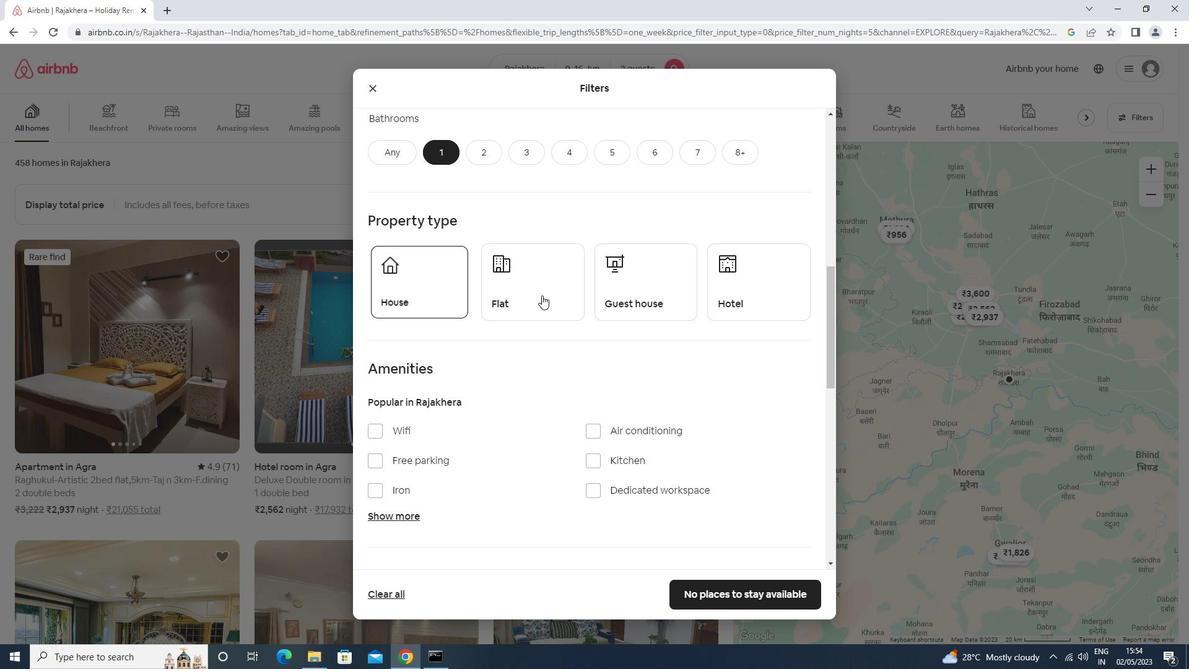 
Action: Mouse pressed left at (544, 294)
Screenshot: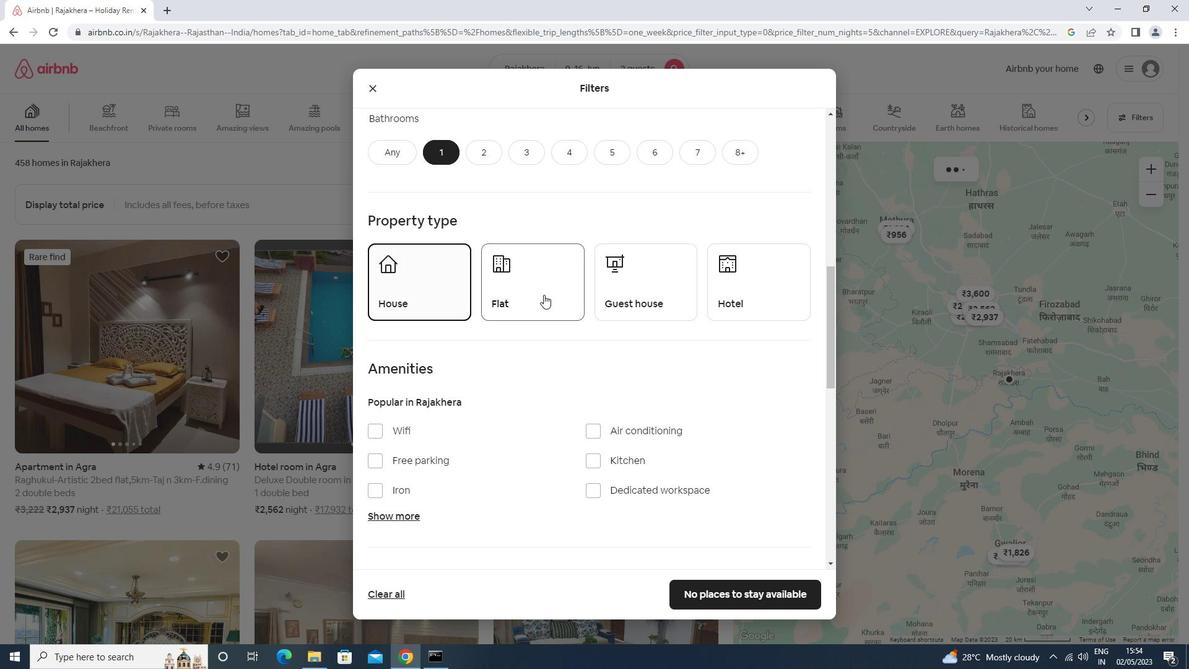 
Action: Mouse moved to (622, 281)
Screenshot: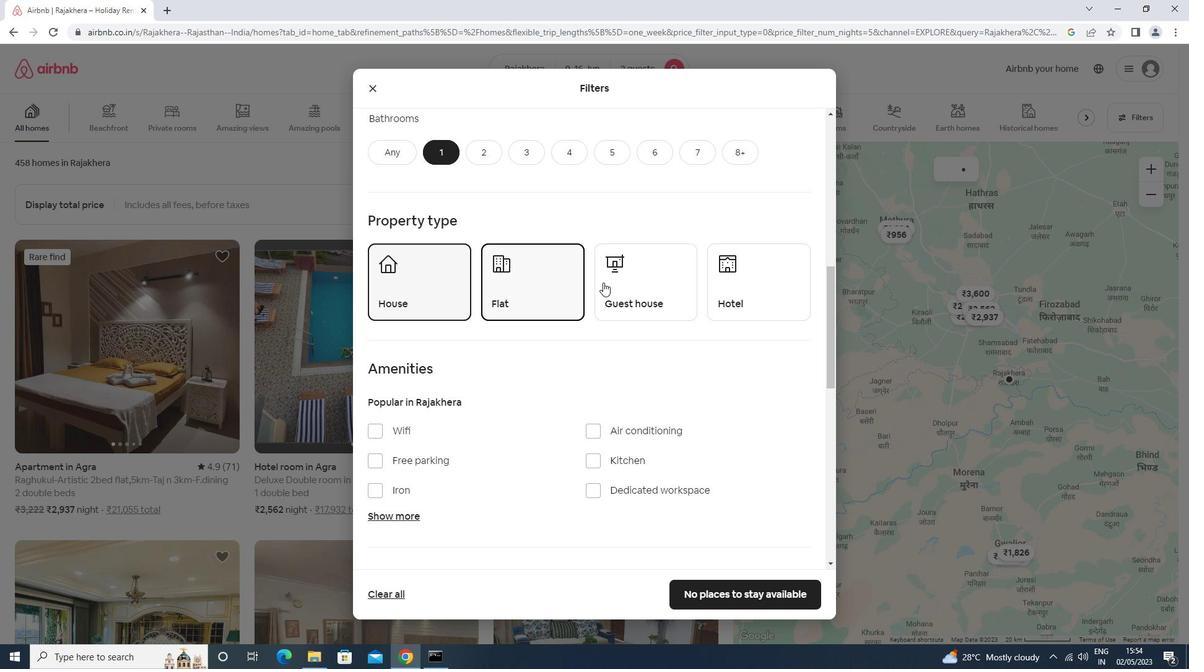 
Action: Mouse pressed left at (622, 281)
Screenshot: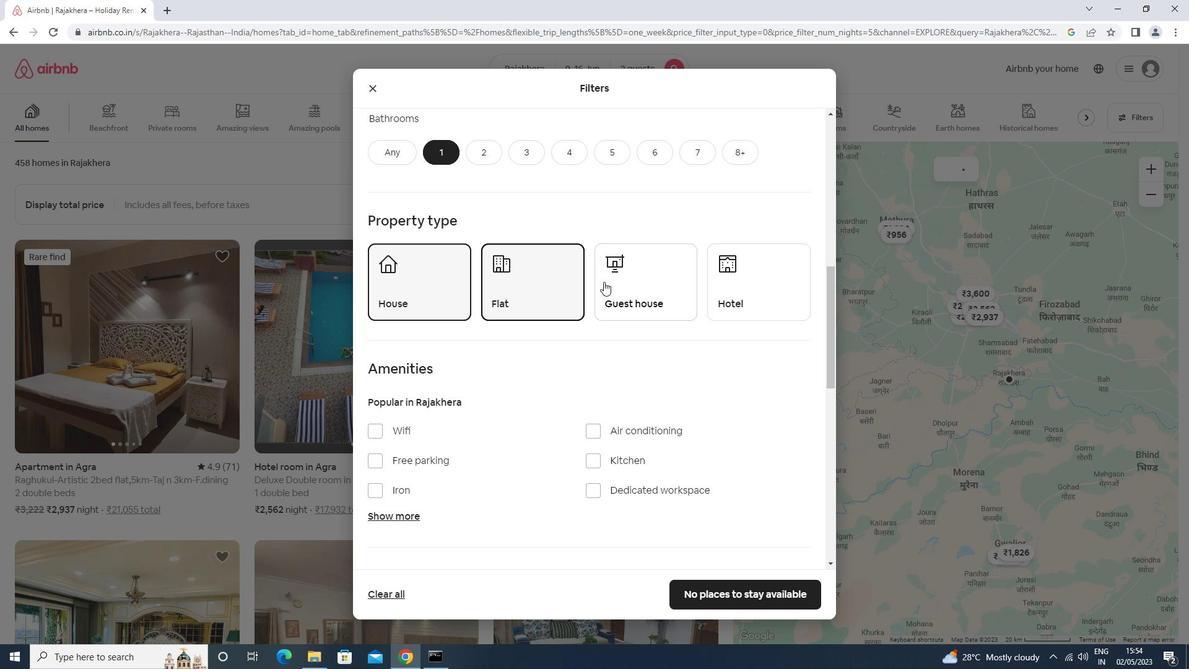 
Action: Mouse moved to (624, 283)
Screenshot: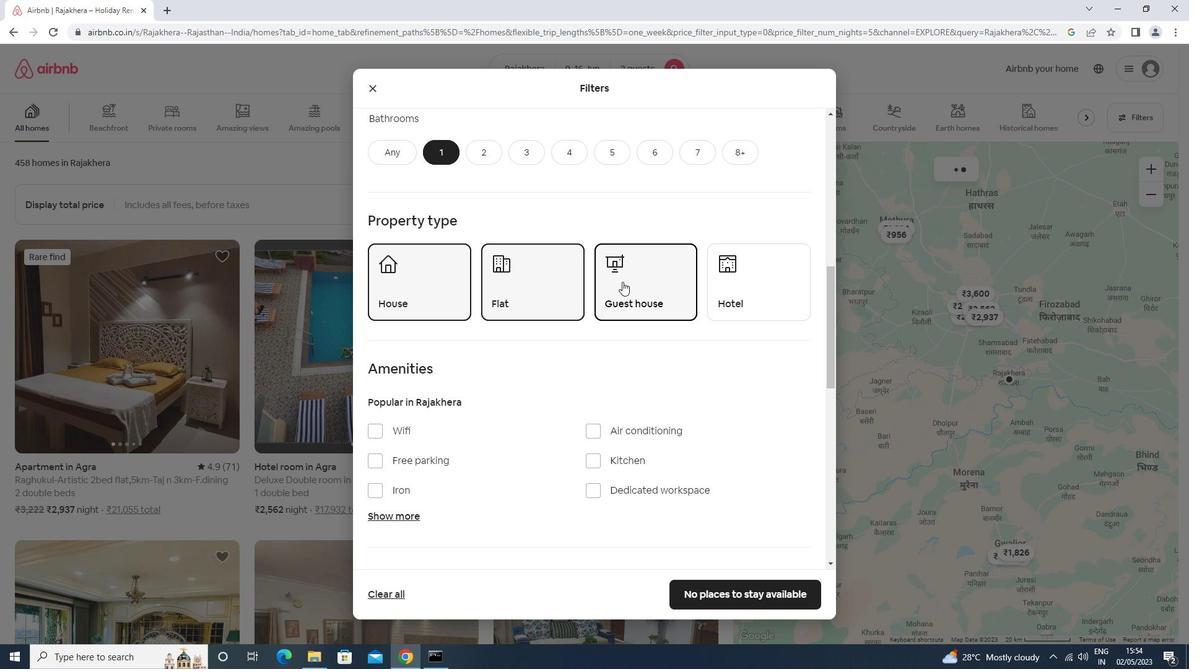 
Action: Mouse scrolled (624, 283) with delta (0, 0)
Screenshot: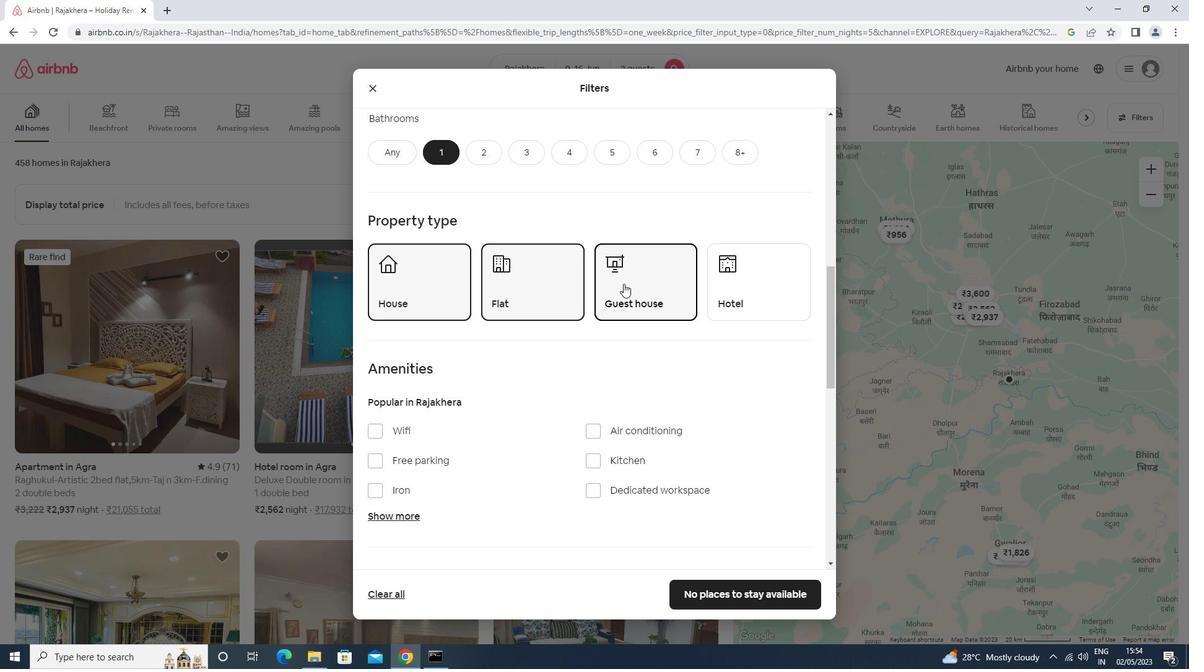 
Action: Mouse scrolled (624, 283) with delta (0, 0)
Screenshot: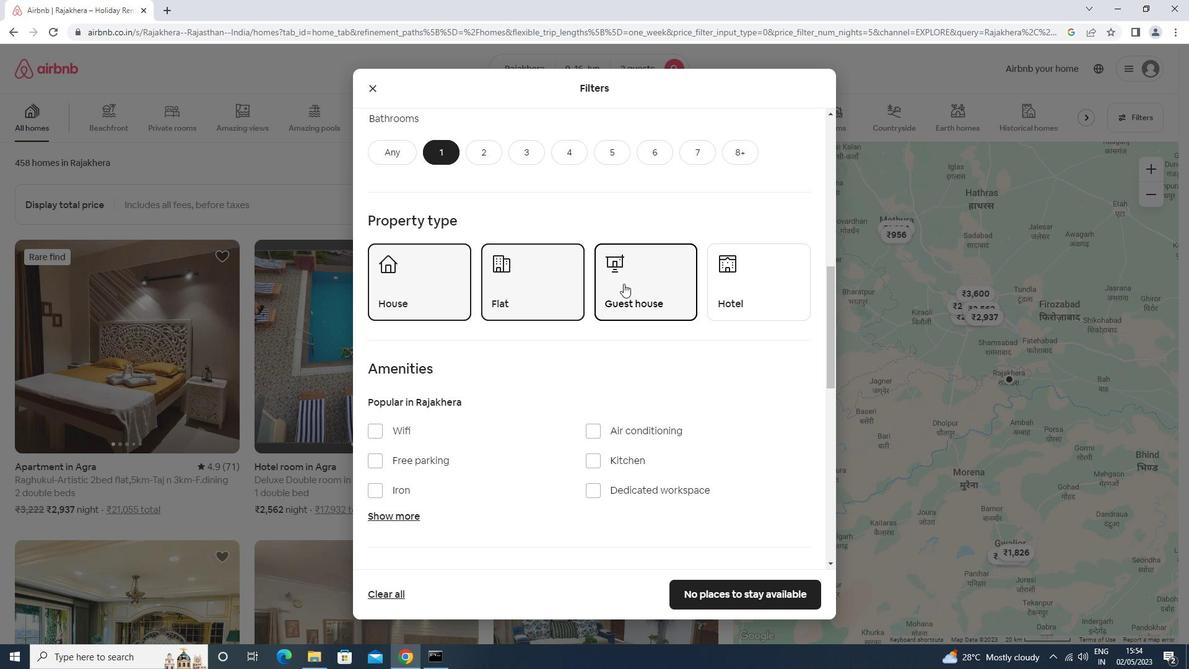 
Action: Mouse scrolled (624, 283) with delta (0, 0)
Screenshot: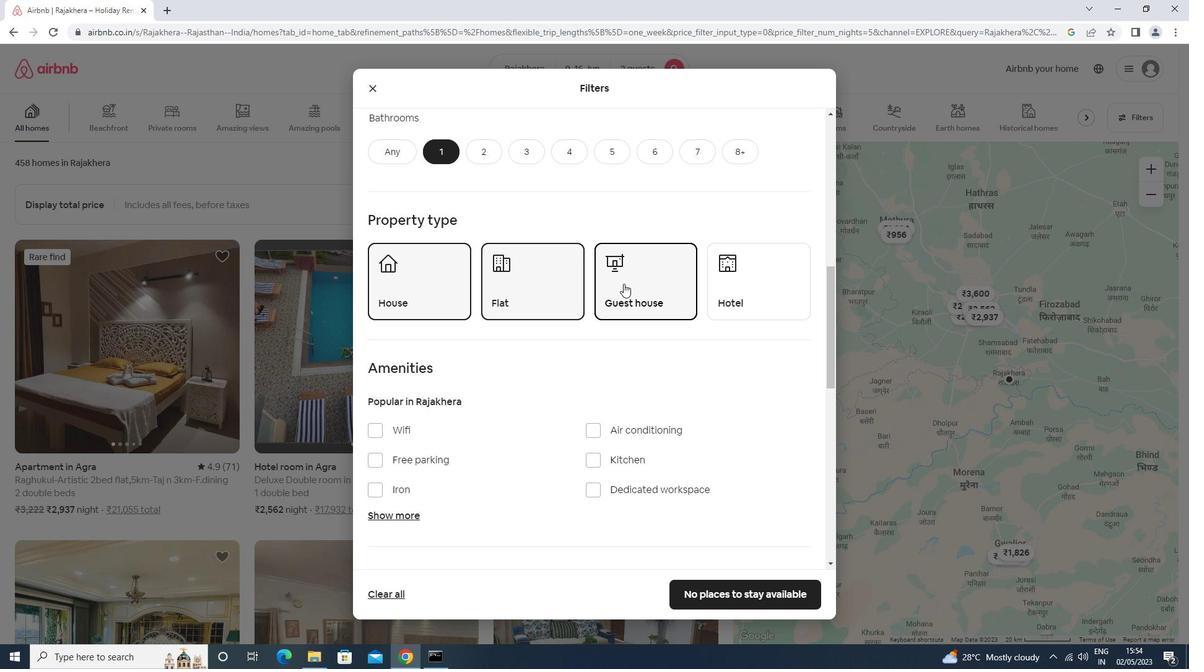 
Action: Mouse scrolled (624, 283) with delta (0, 0)
Screenshot: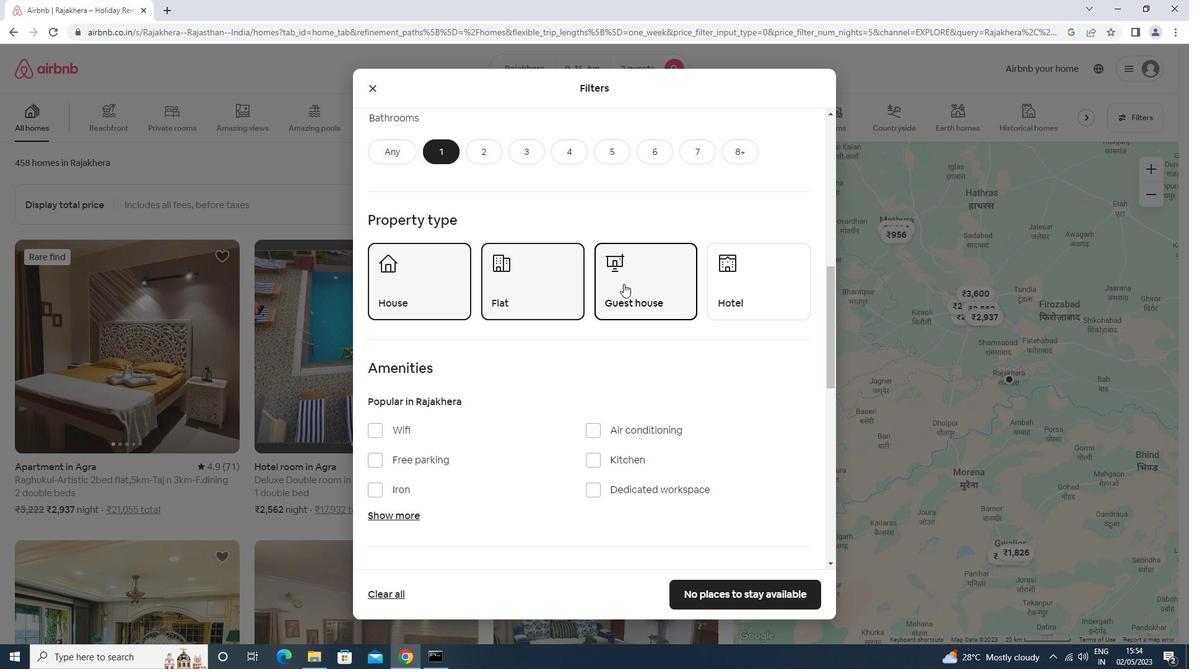 
Action: Mouse moved to (783, 413)
Screenshot: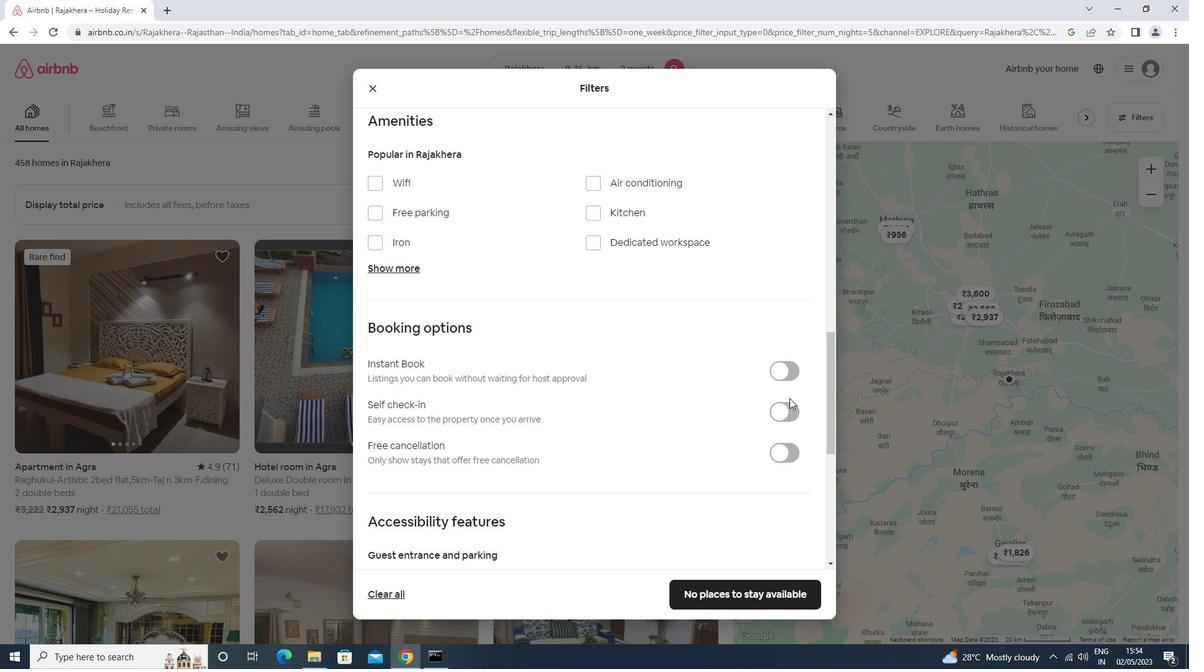 
Action: Mouse pressed left at (783, 413)
Screenshot: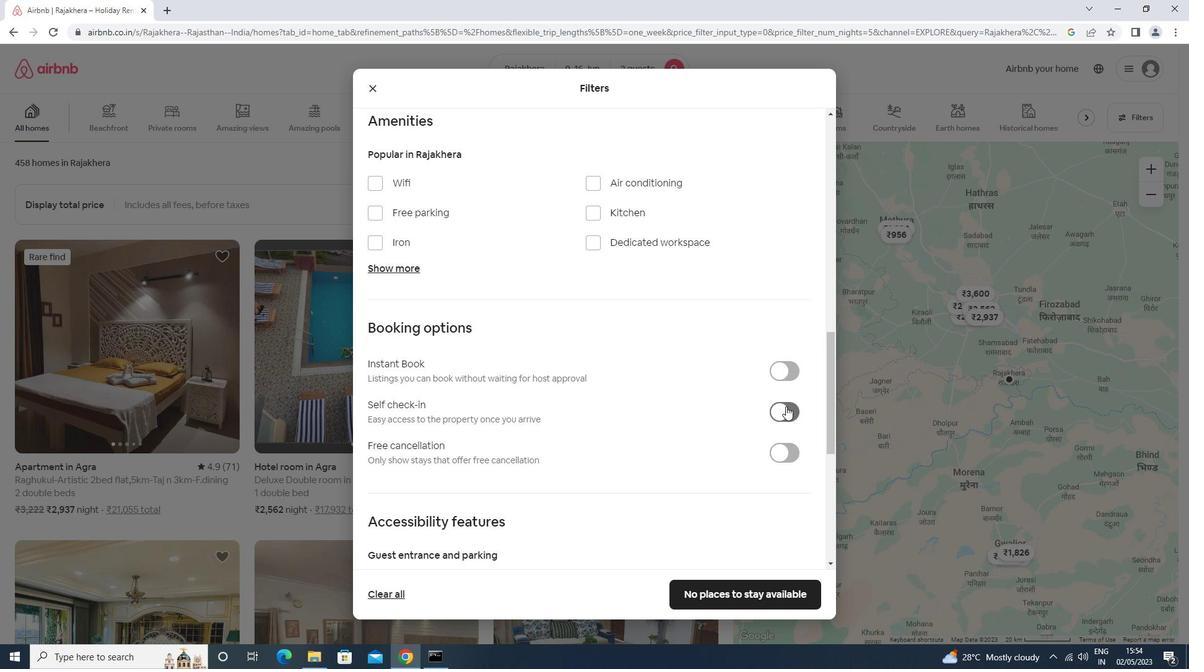 
Action: Mouse moved to (783, 410)
Screenshot: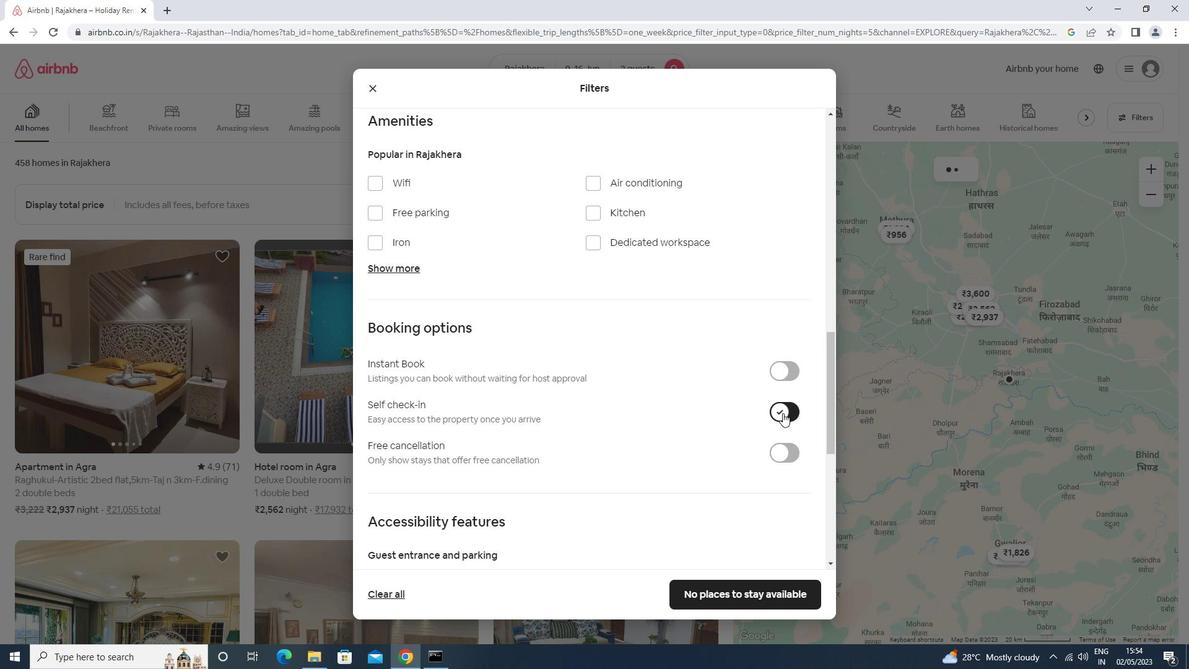 
Action: Mouse scrolled (783, 410) with delta (0, 0)
Screenshot: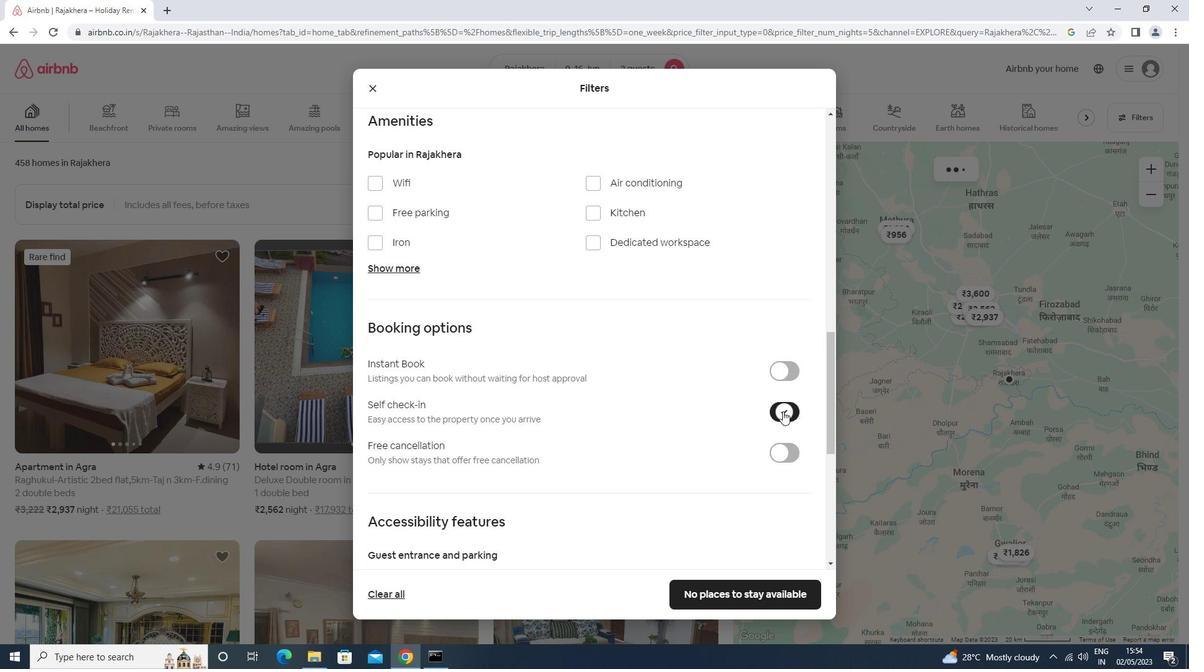 
Action: Mouse scrolled (783, 410) with delta (0, 0)
Screenshot: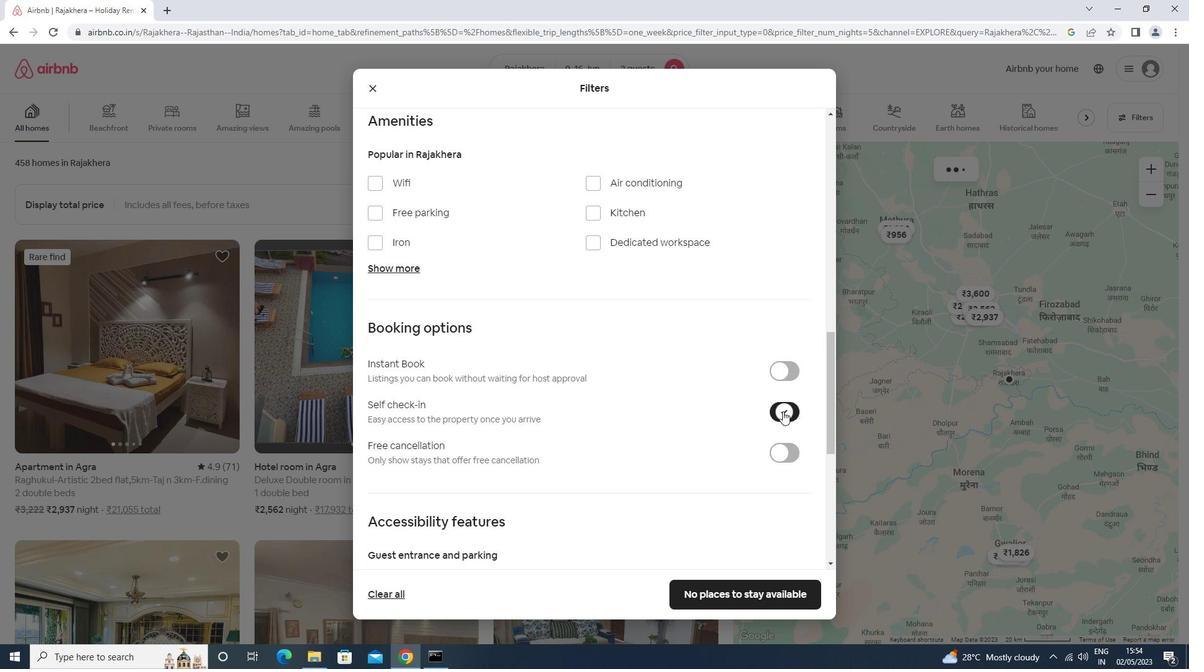 
Action: Mouse moved to (783, 410)
Screenshot: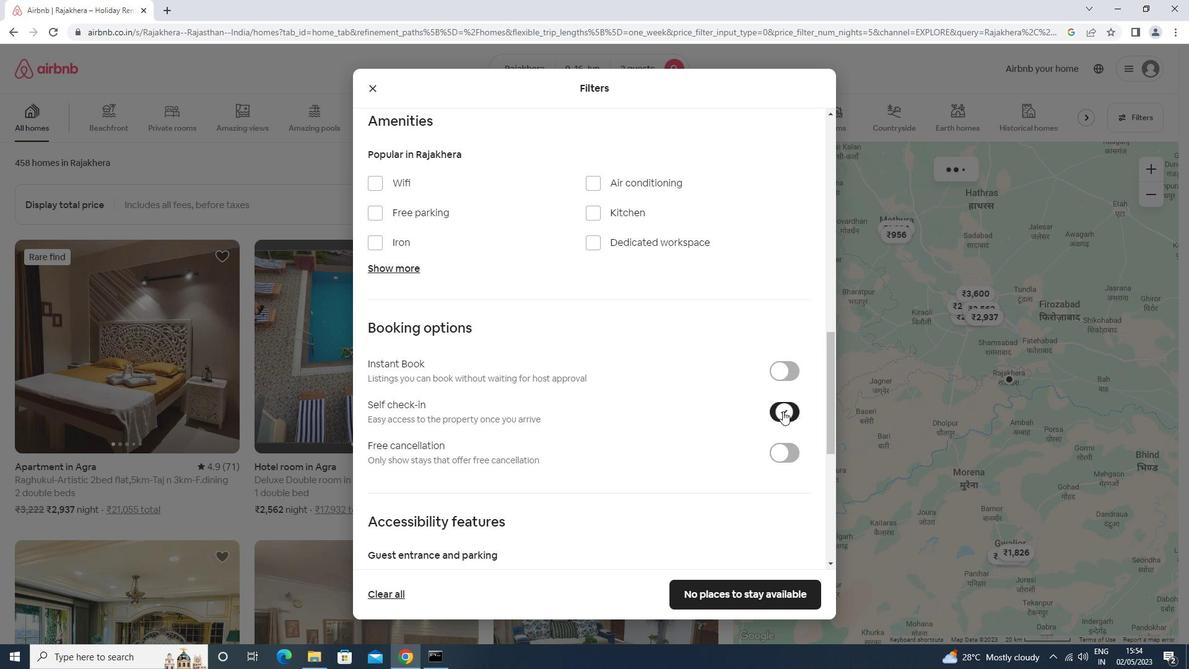 
Action: Mouse scrolled (783, 409) with delta (0, -1)
Screenshot: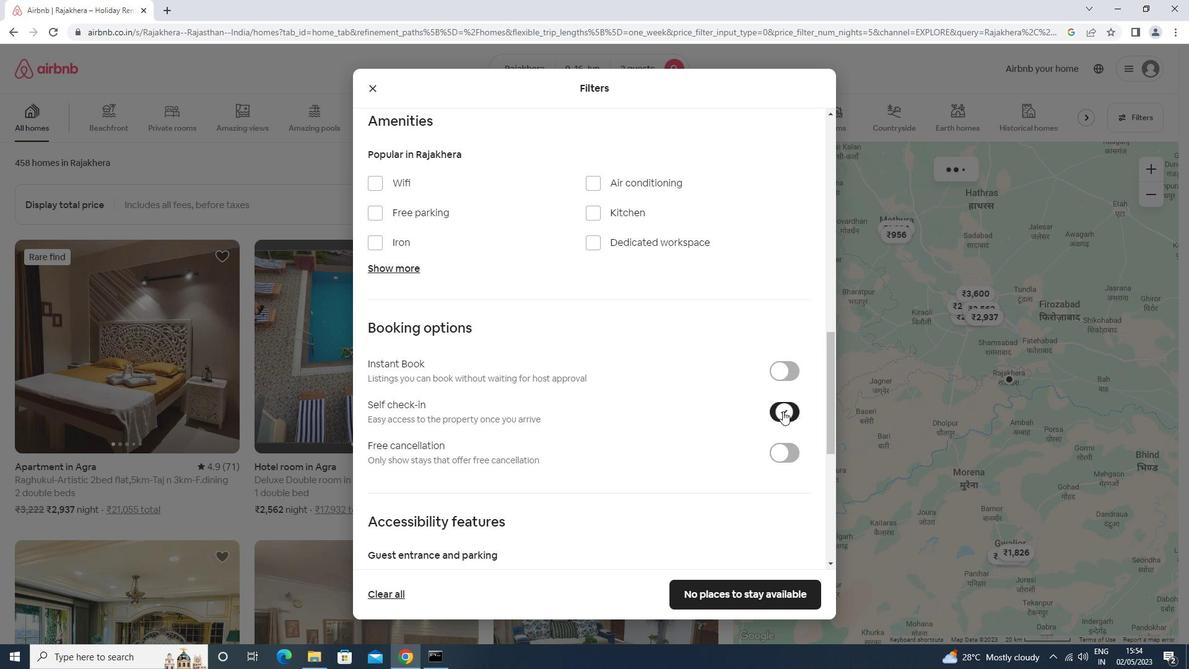 
Action: Mouse moved to (782, 410)
Screenshot: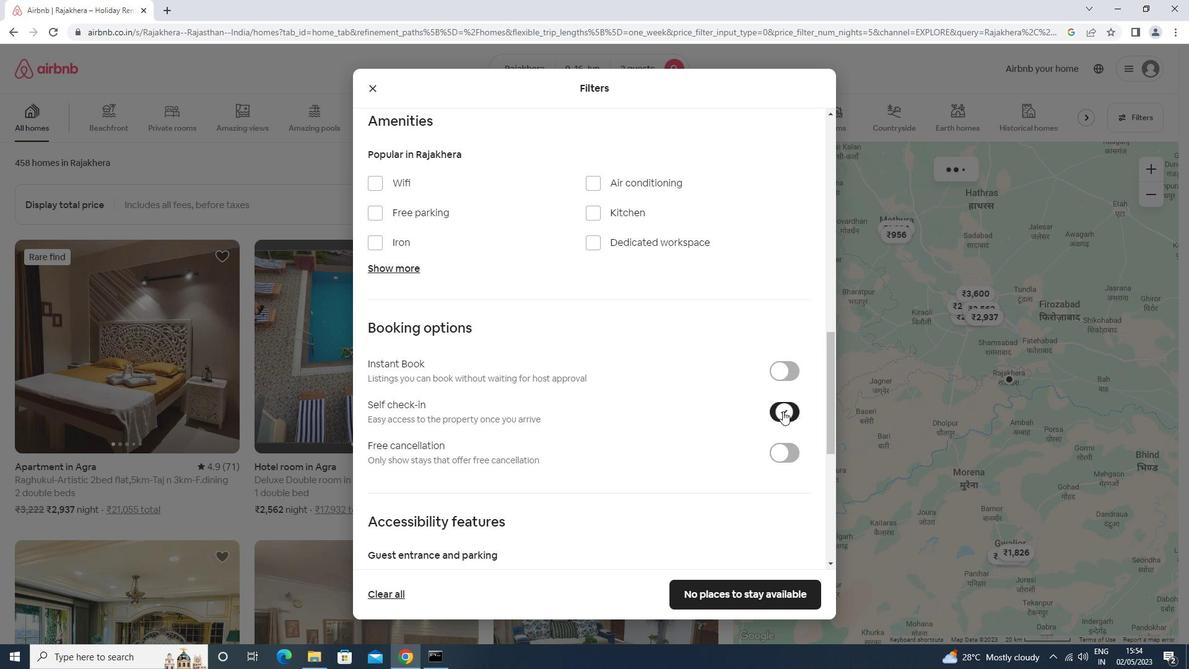 
Action: Mouse scrolled (782, 410) with delta (0, 0)
Screenshot: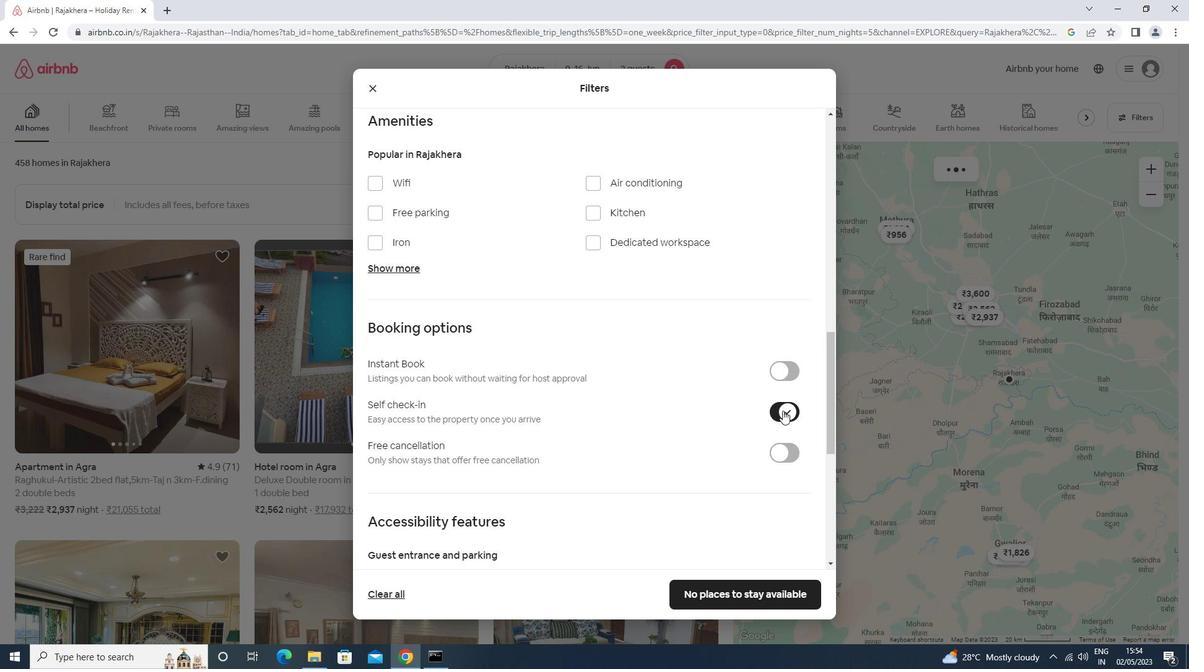 
Action: Mouse scrolled (782, 410) with delta (0, 0)
Screenshot: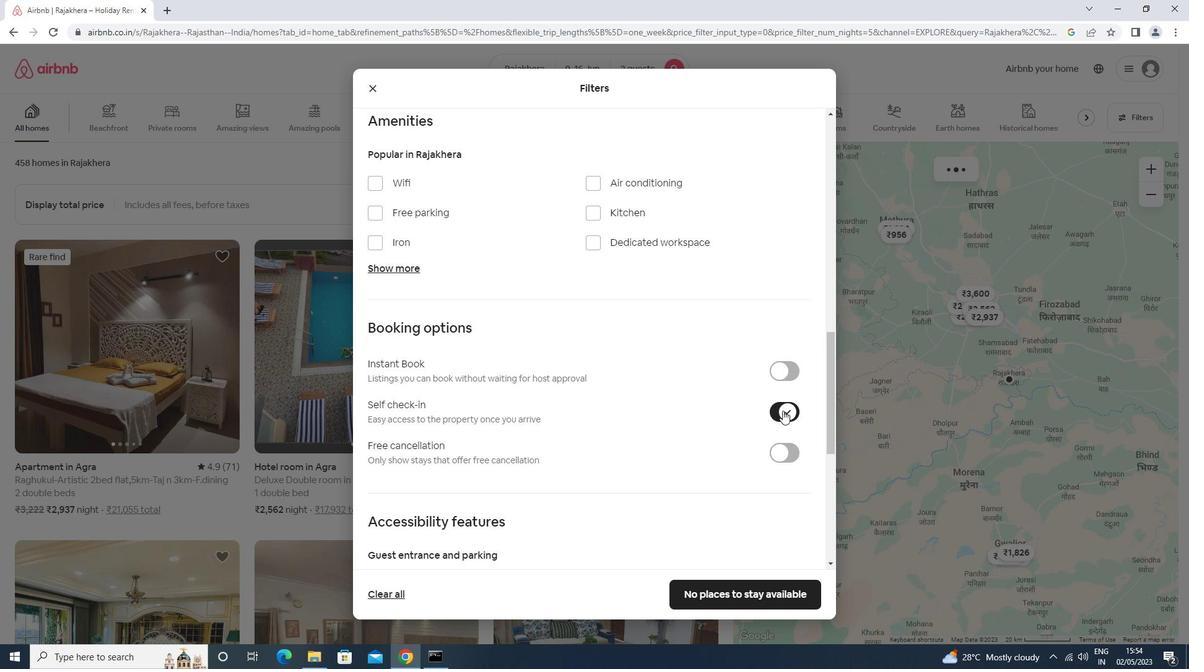 
Action: Mouse moved to (420, 498)
Screenshot: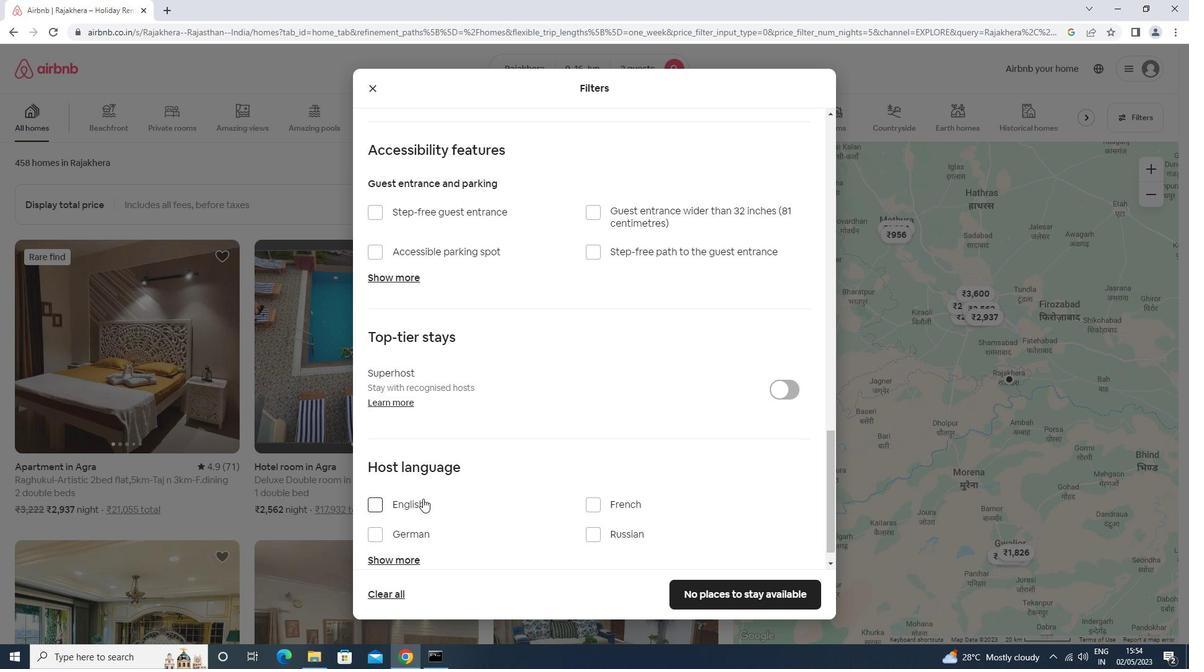 
Action: Mouse pressed left at (420, 498)
Screenshot: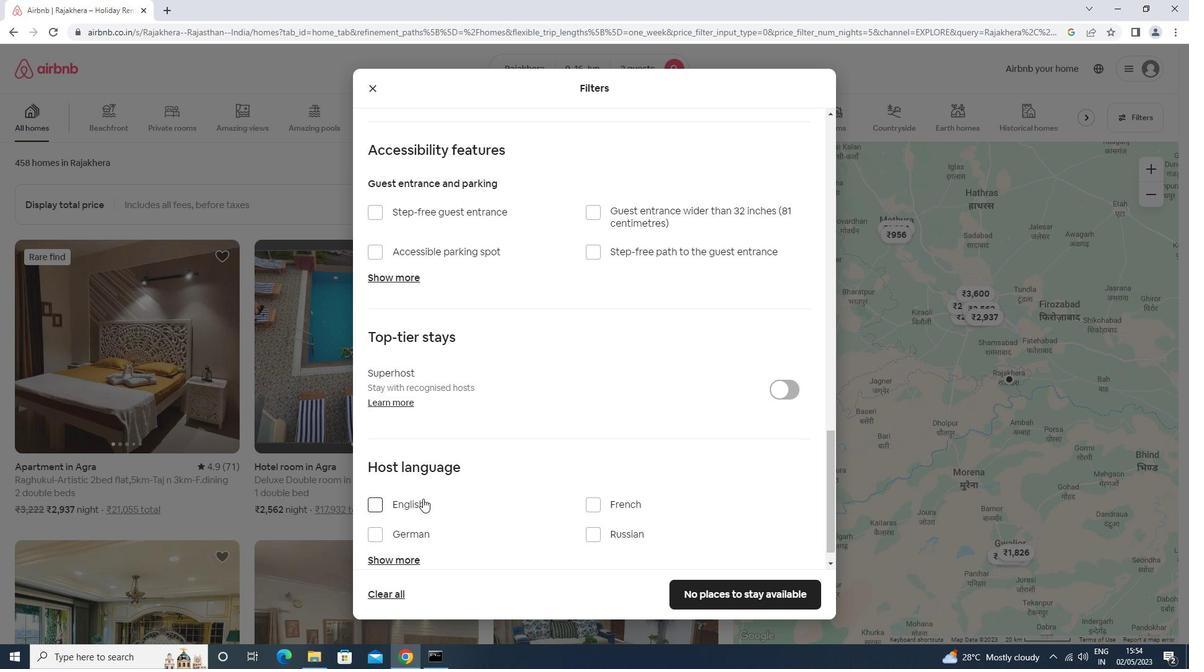
Action: Mouse moved to (778, 598)
Screenshot: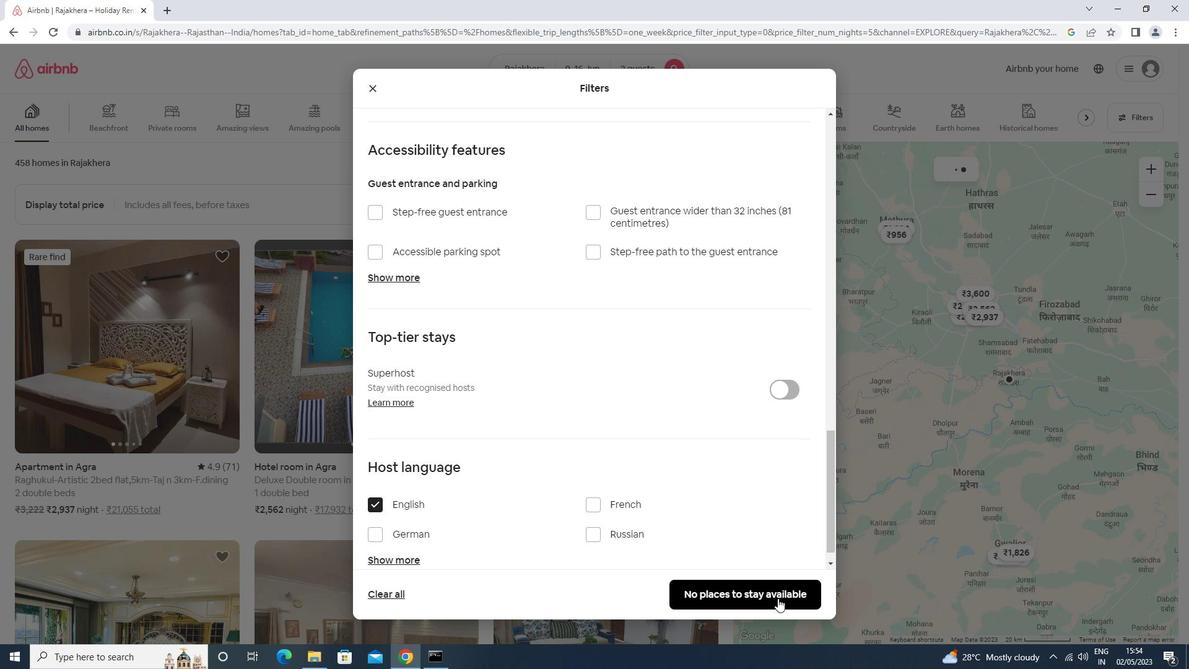 
Action: Mouse pressed left at (778, 598)
Screenshot: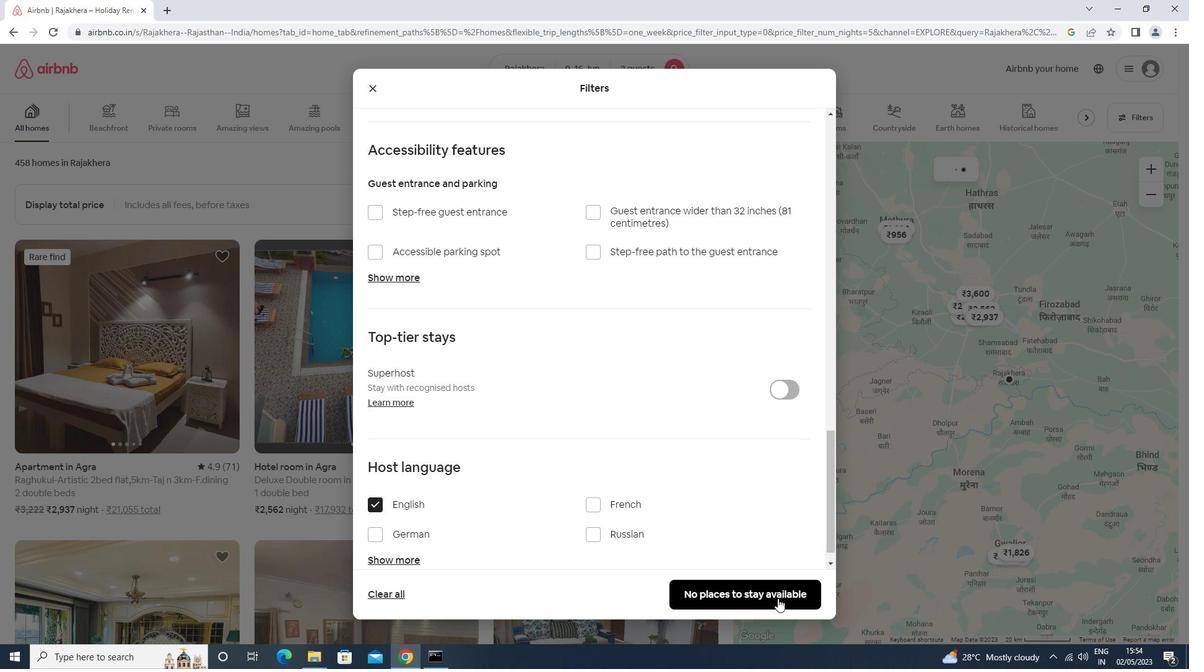 
Action: Mouse moved to (777, 597)
Screenshot: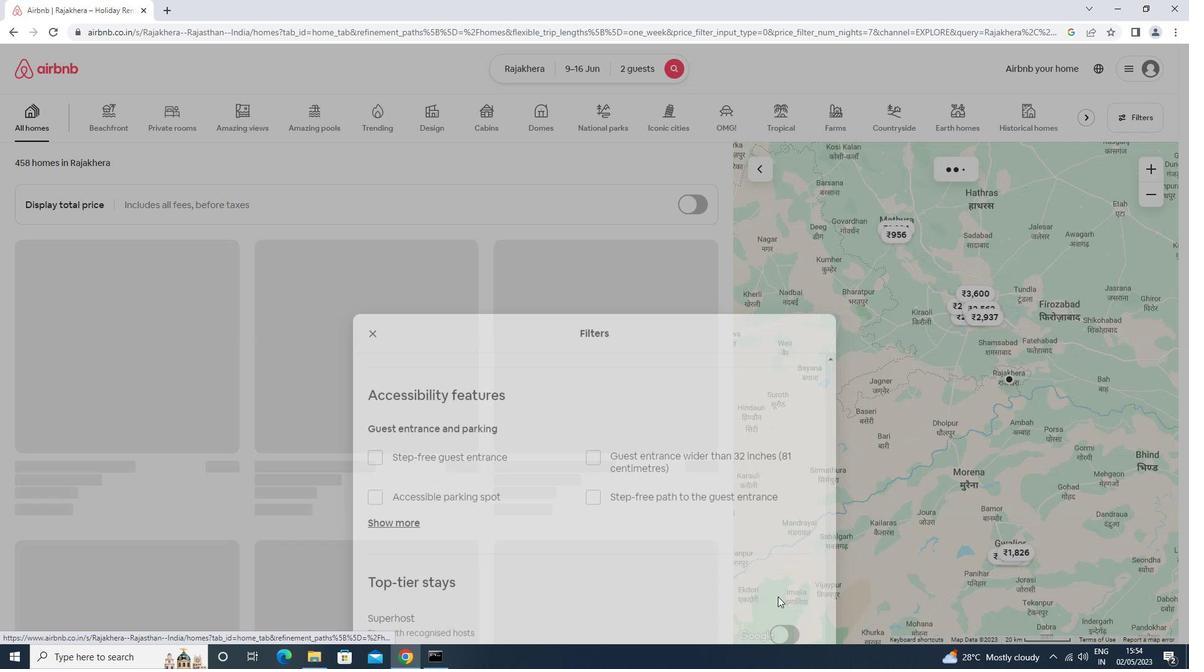 
